 Task: Find a house in Uzice, Serbia, for 1 guest from 7th to 14th July, with a price range of ₹6000 to ₹14000, 1 bedroom, 1 bed, 1 bathroom, Wifi, and English-speaking host.
Action: Mouse moved to (510, 104)
Screenshot: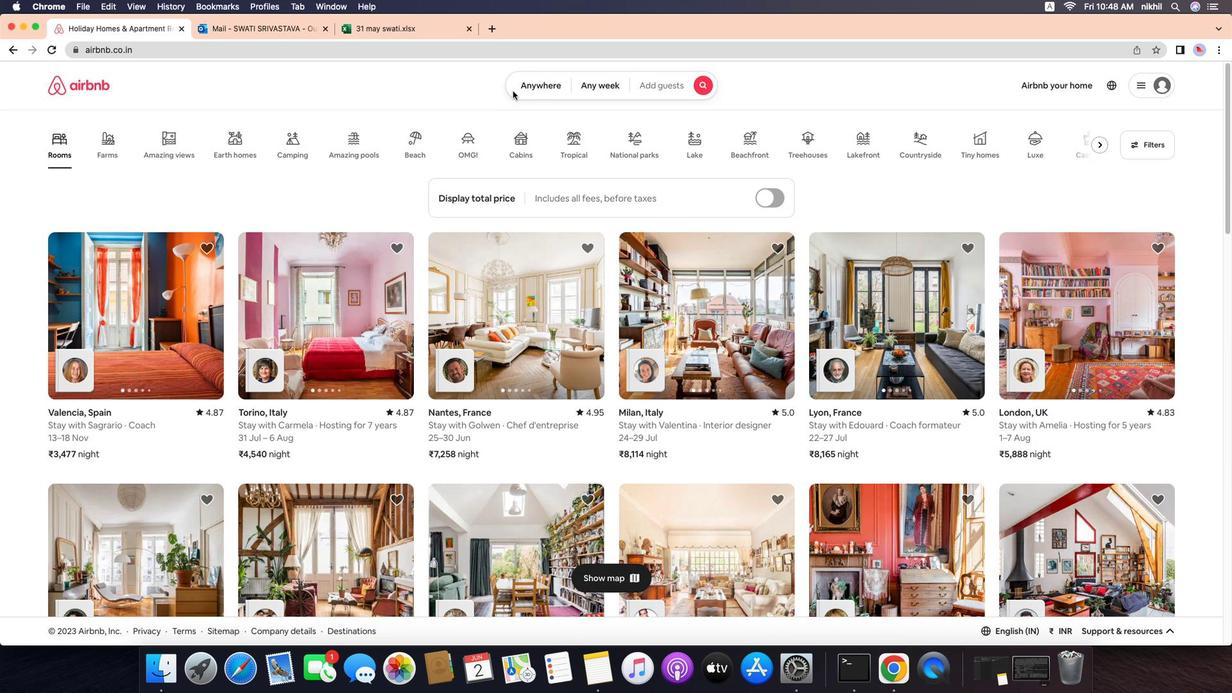 
Action: Mouse pressed left at (510, 104)
Screenshot: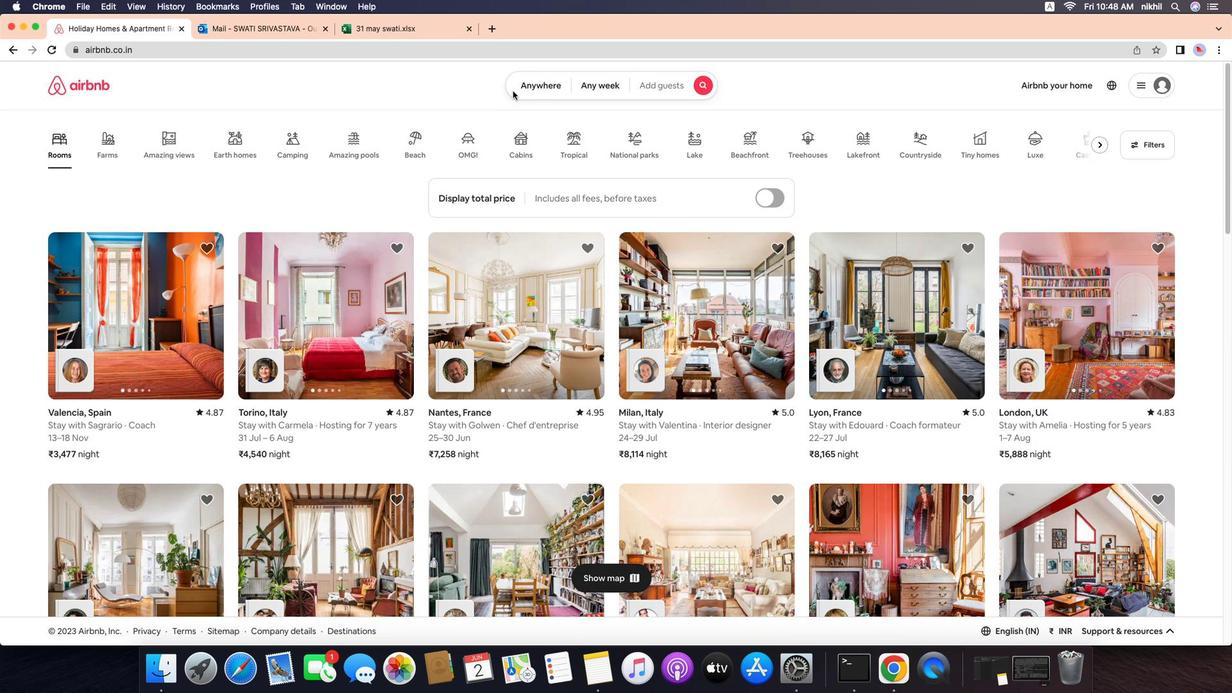 
Action: Mouse moved to (526, 102)
Screenshot: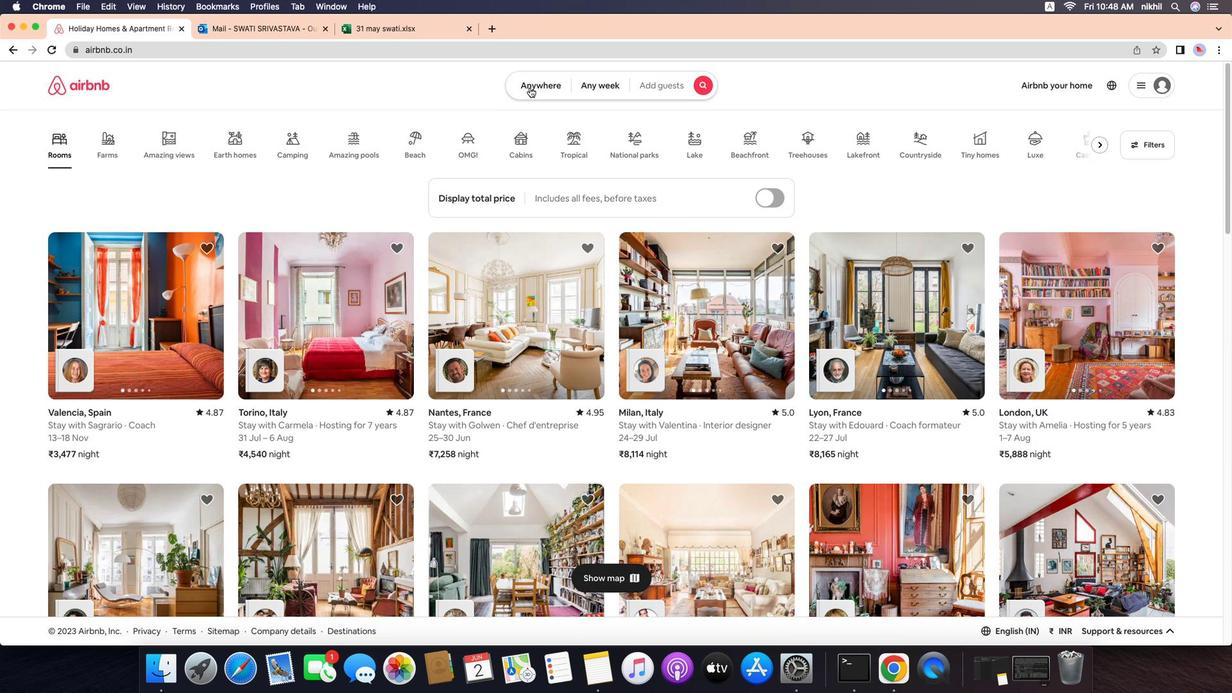 
Action: Mouse pressed left at (526, 102)
Screenshot: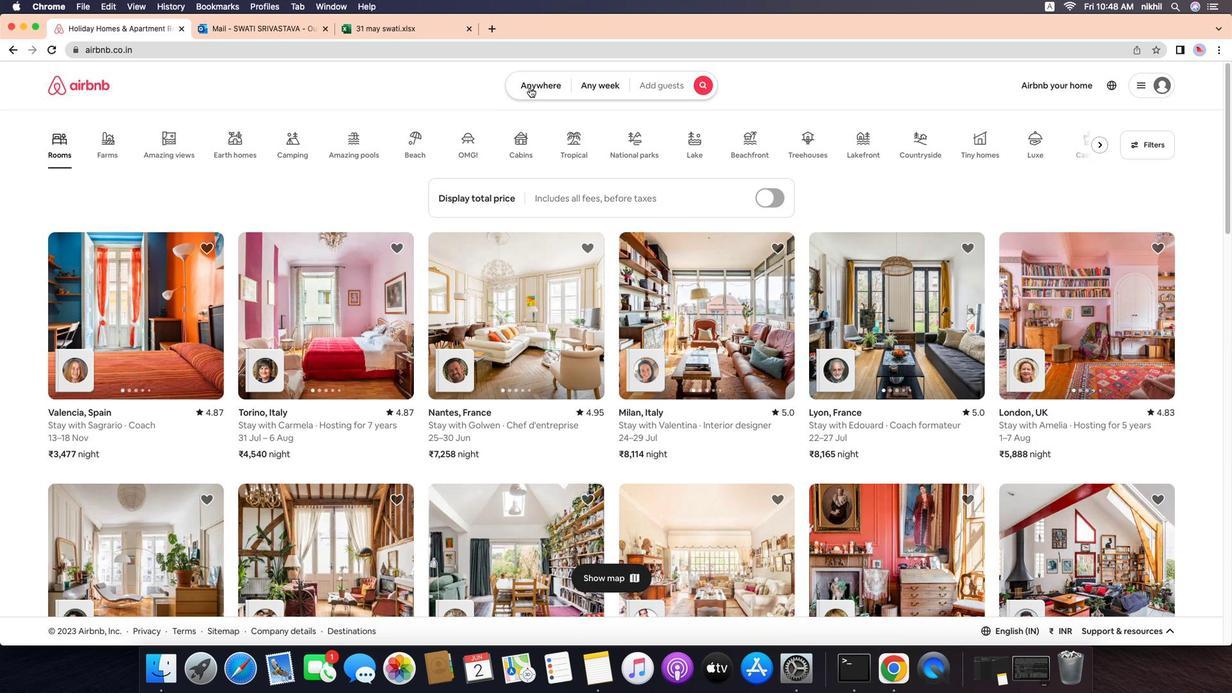 
Action: Mouse moved to (466, 129)
Screenshot: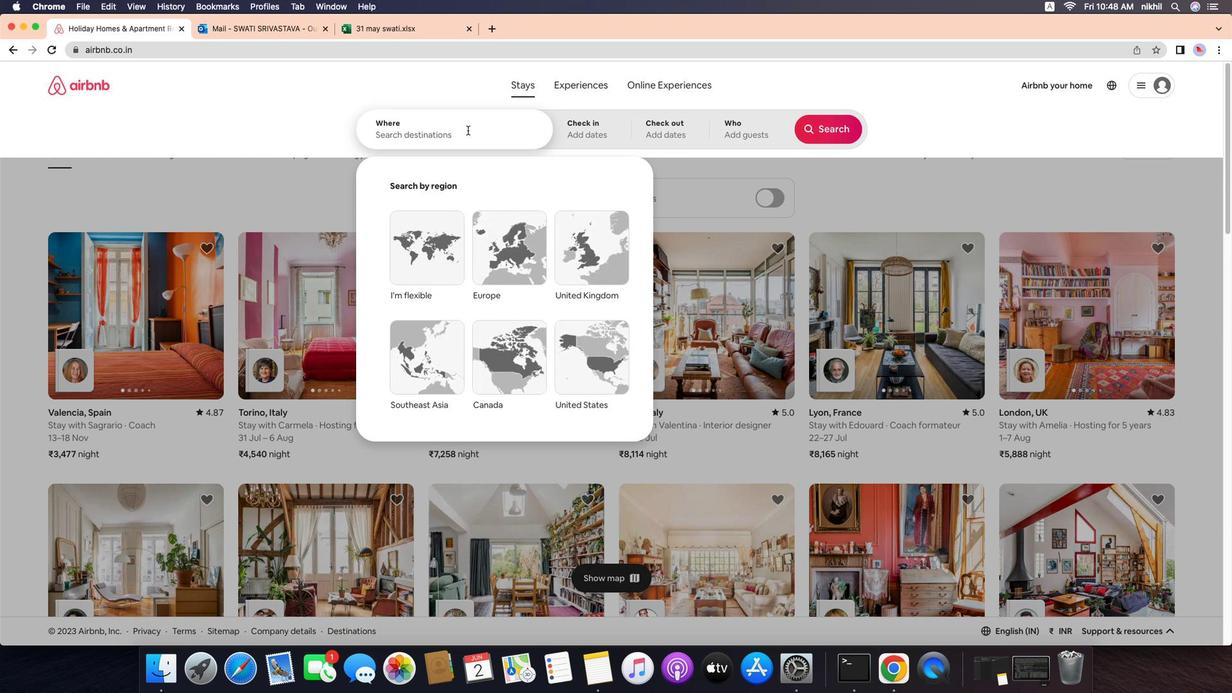 
Action: Mouse pressed left at (466, 129)
Screenshot: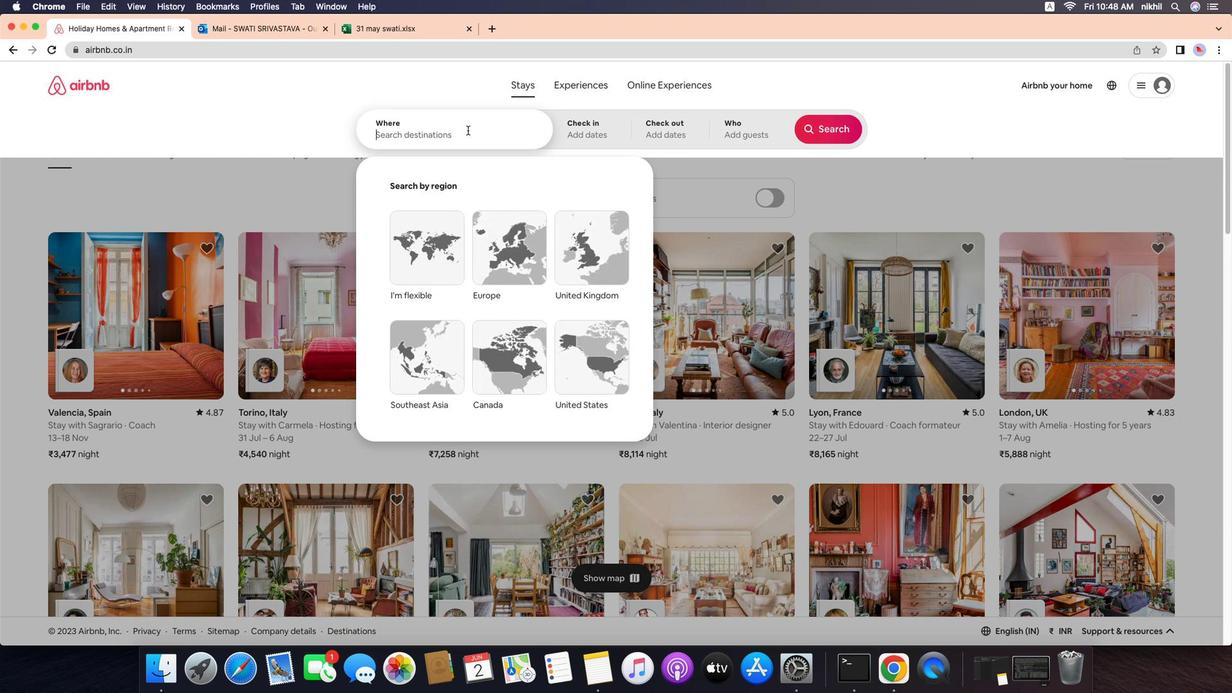 
Action: Key pressed Key.caps_lock'U'Key.caps_lock'z''i''c''e'
Screenshot: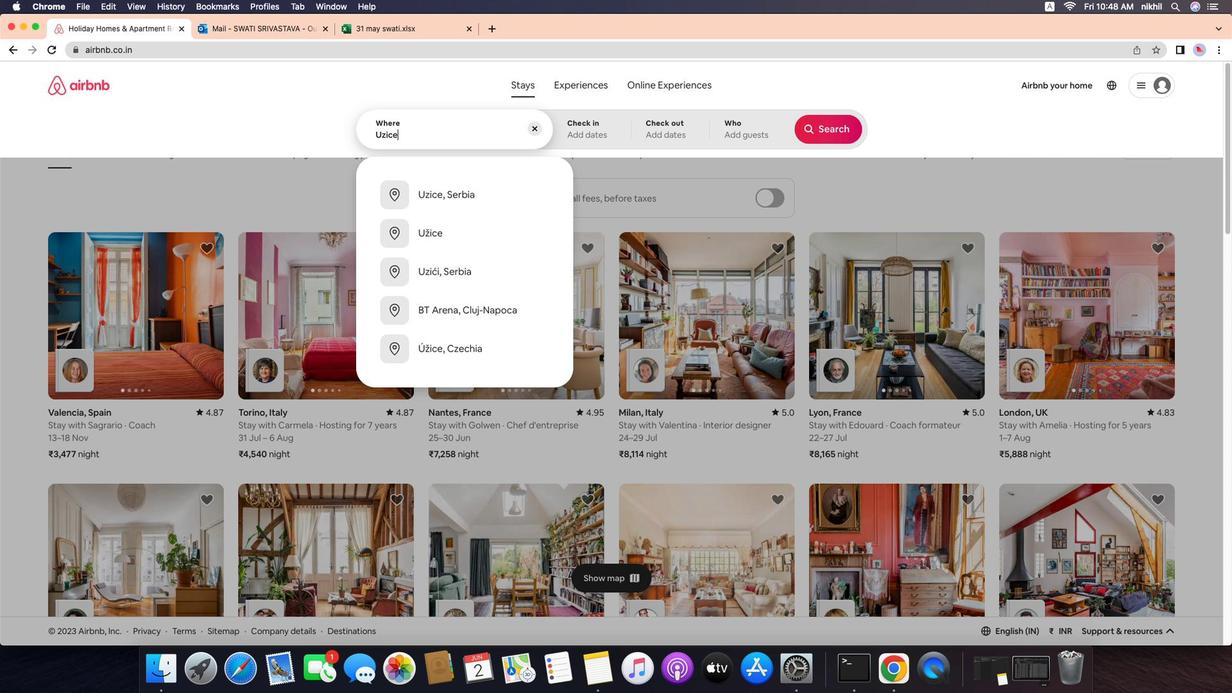 
Action: Mouse moved to (465, 168)
Screenshot: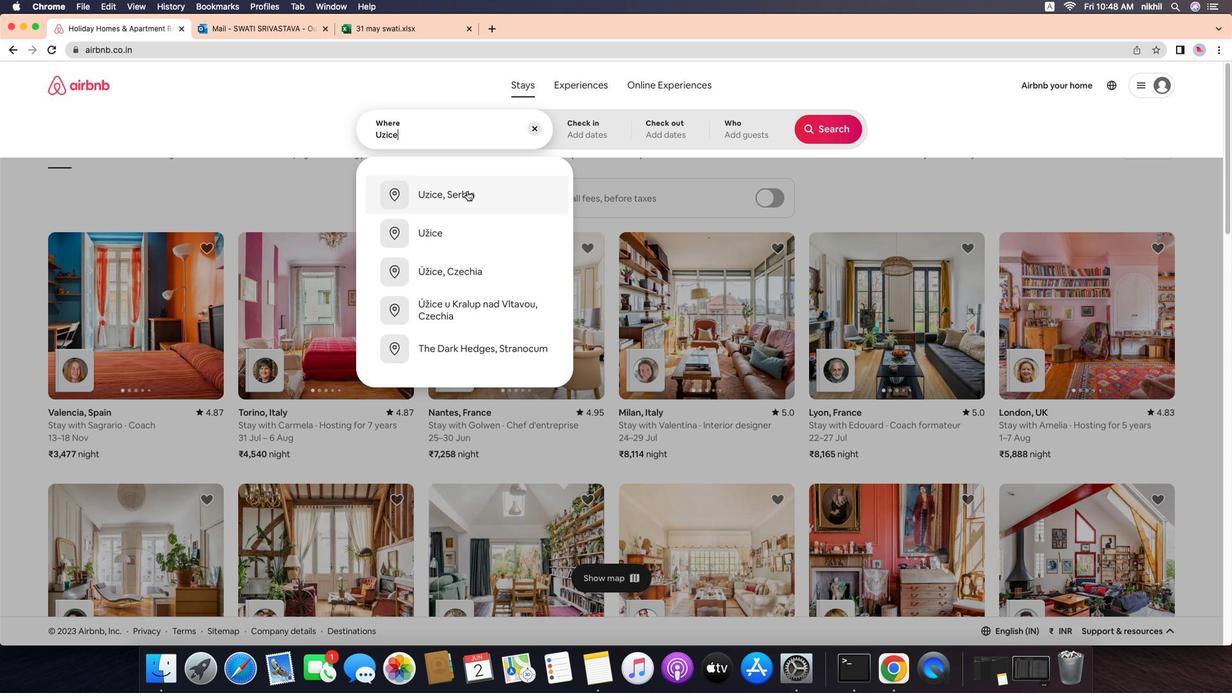 
Action: Mouse pressed left at (465, 168)
Screenshot: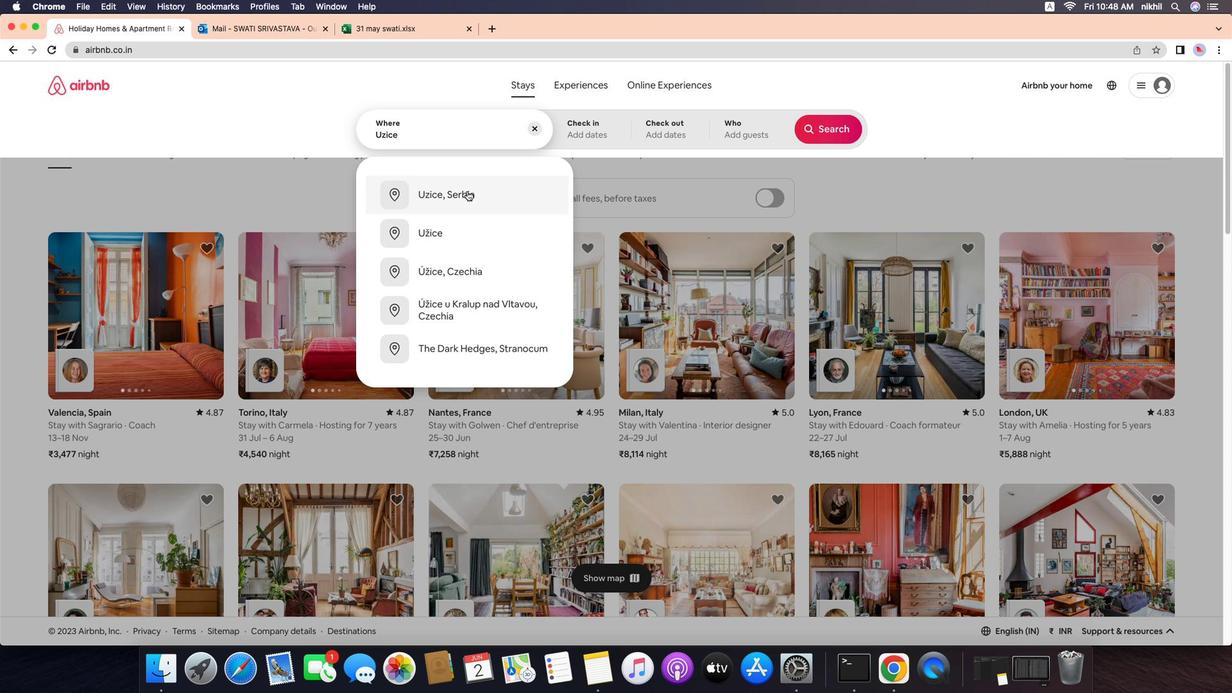 
Action: Mouse moved to (787, 239)
Screenshot: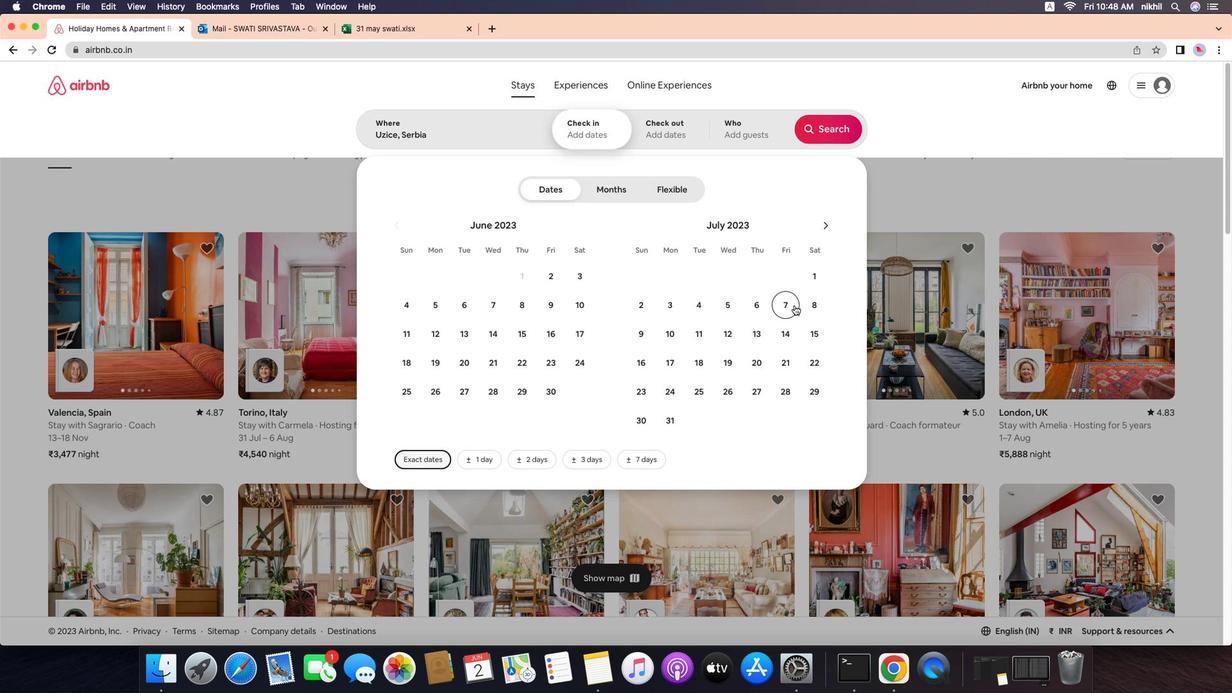 
Action: Mouse pressed left at (787, 239)
Screenshot: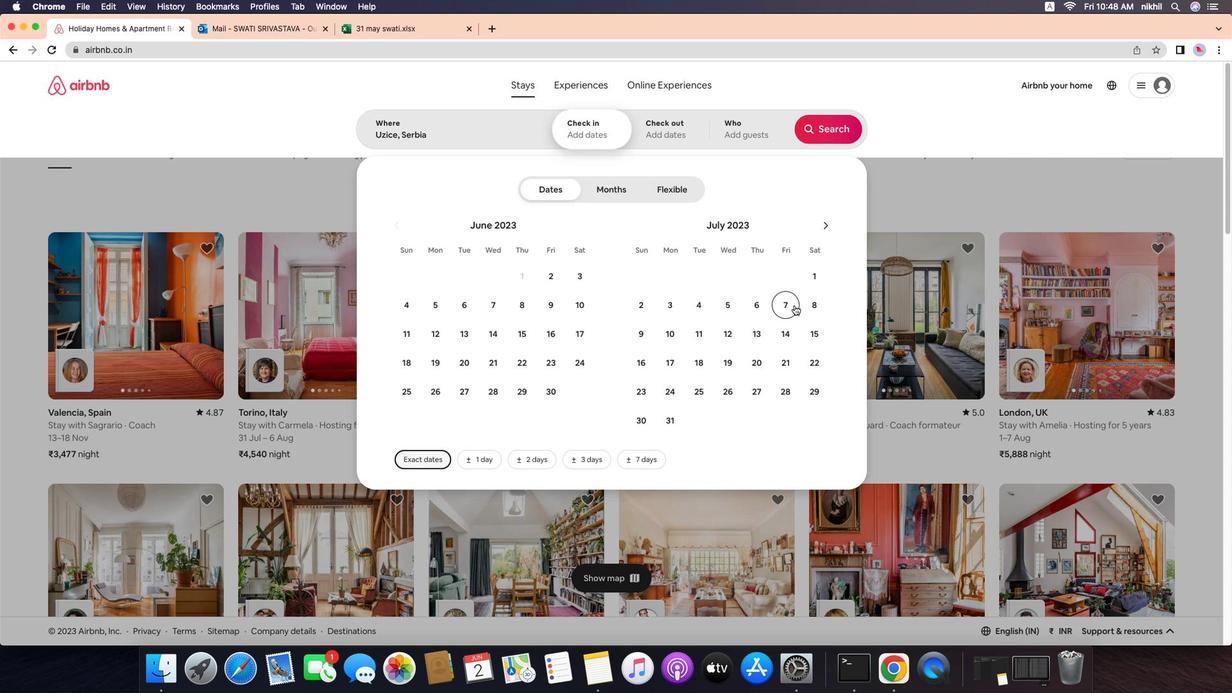 
Action: Mouse moved to (781, 258)
Screenshot: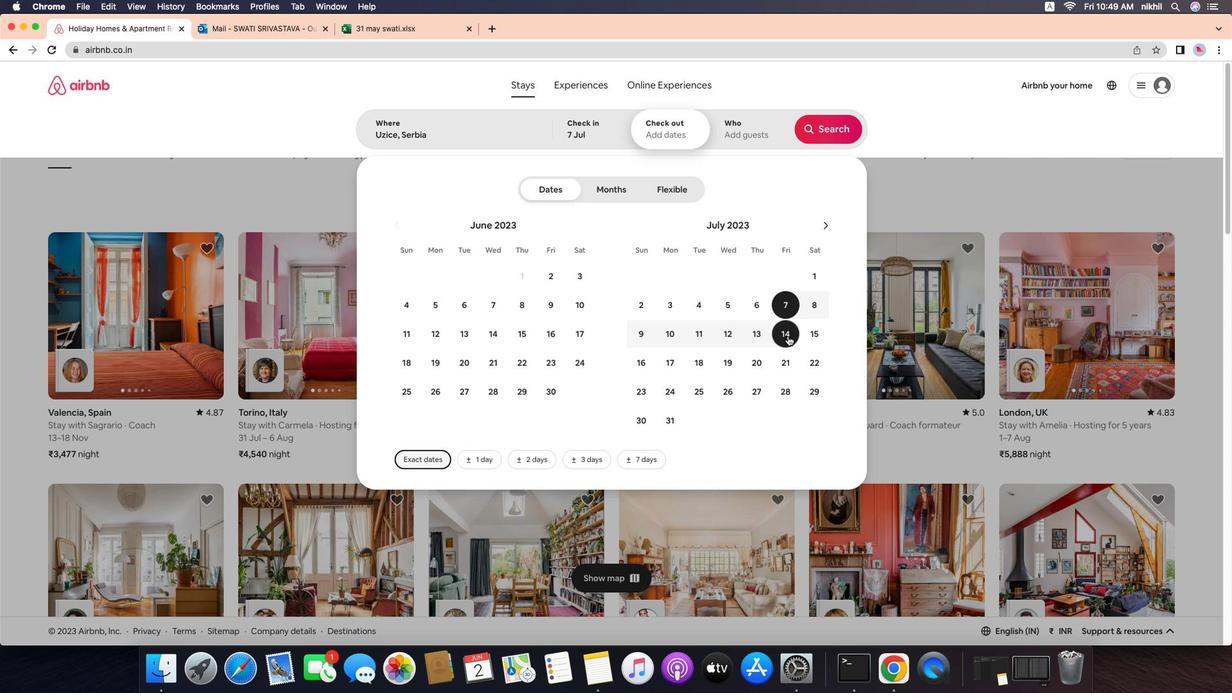 
Action: Mouse pressed left at (781, 258)
Screenshot: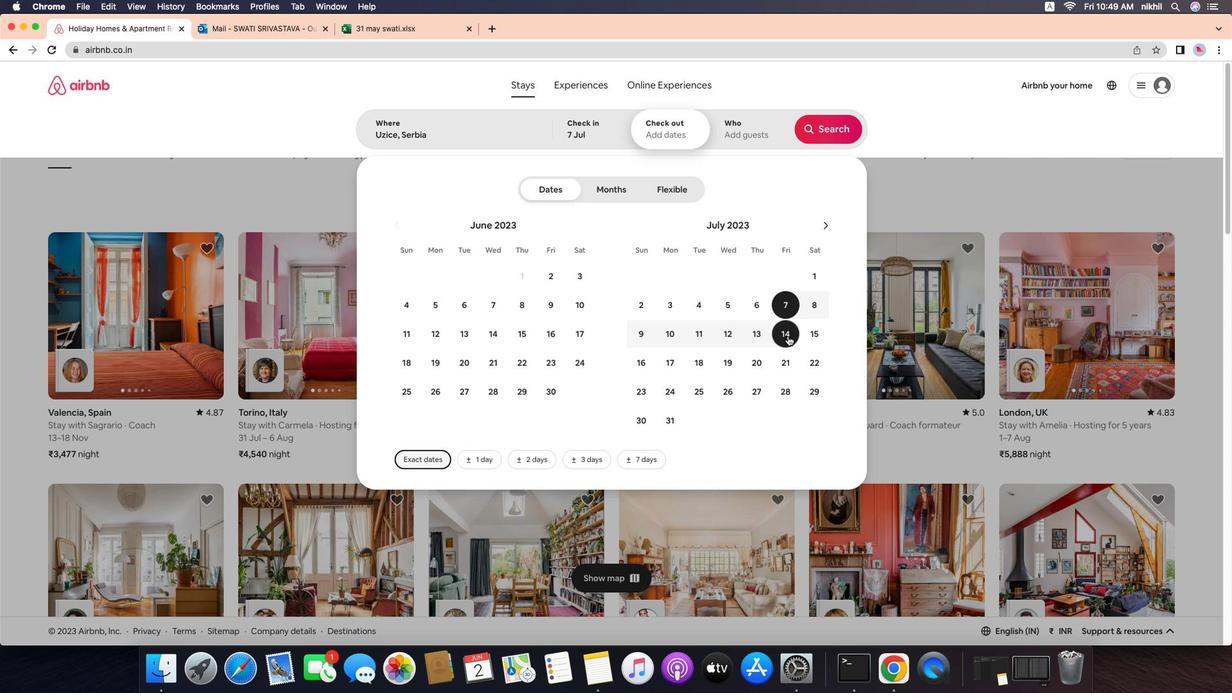
Action: Mouse moved to (741, 129)
Screenshot: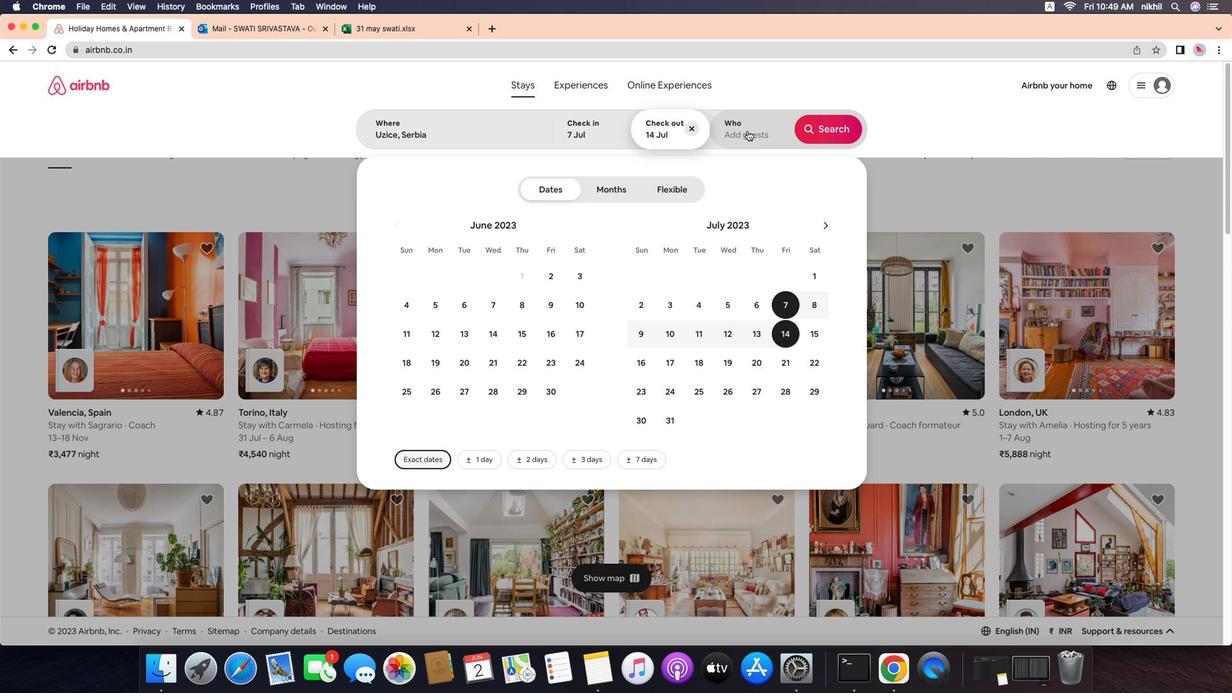 
Action: Mouse pressed left at (741, 129)
Screenshot: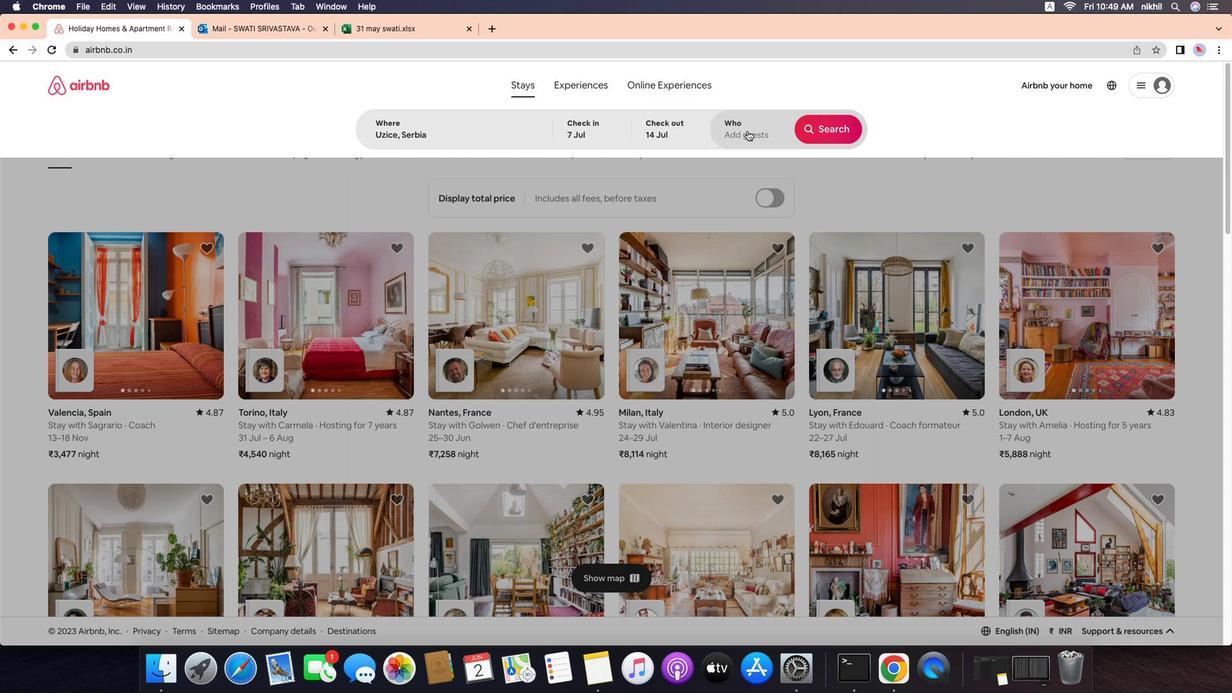 
Action: Mouse moved to (823, 171)
Screenshot: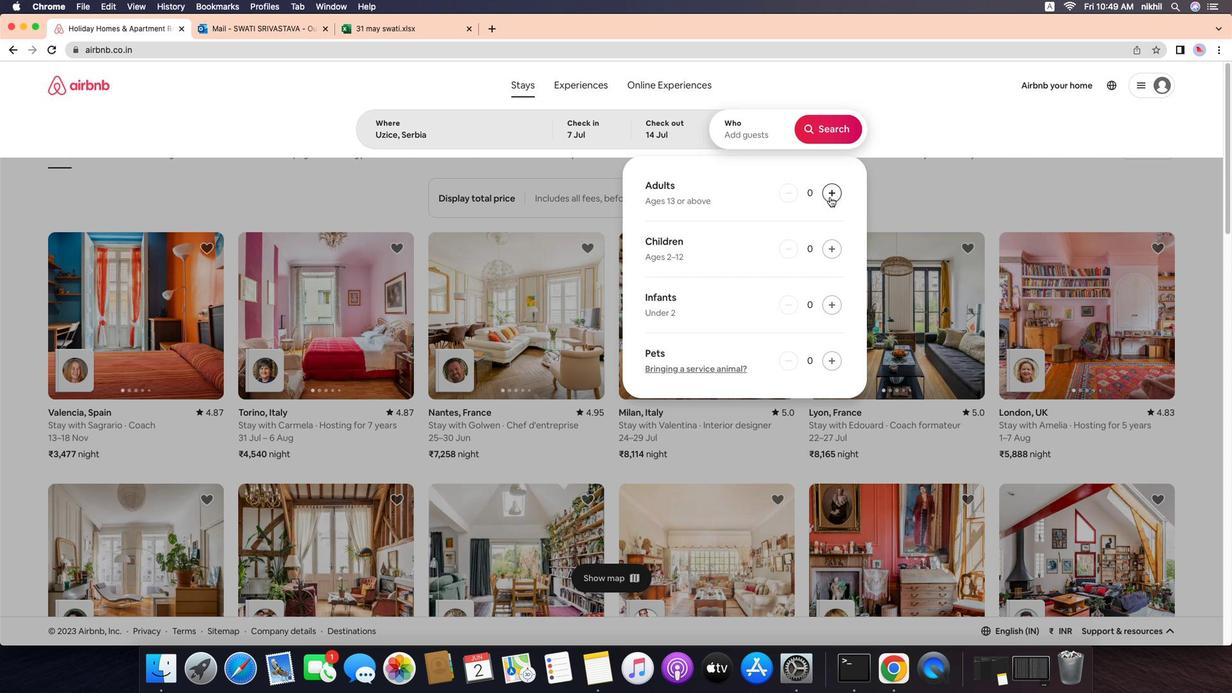 
Action: Mouse pressed left at (823, 171)
Screenshot: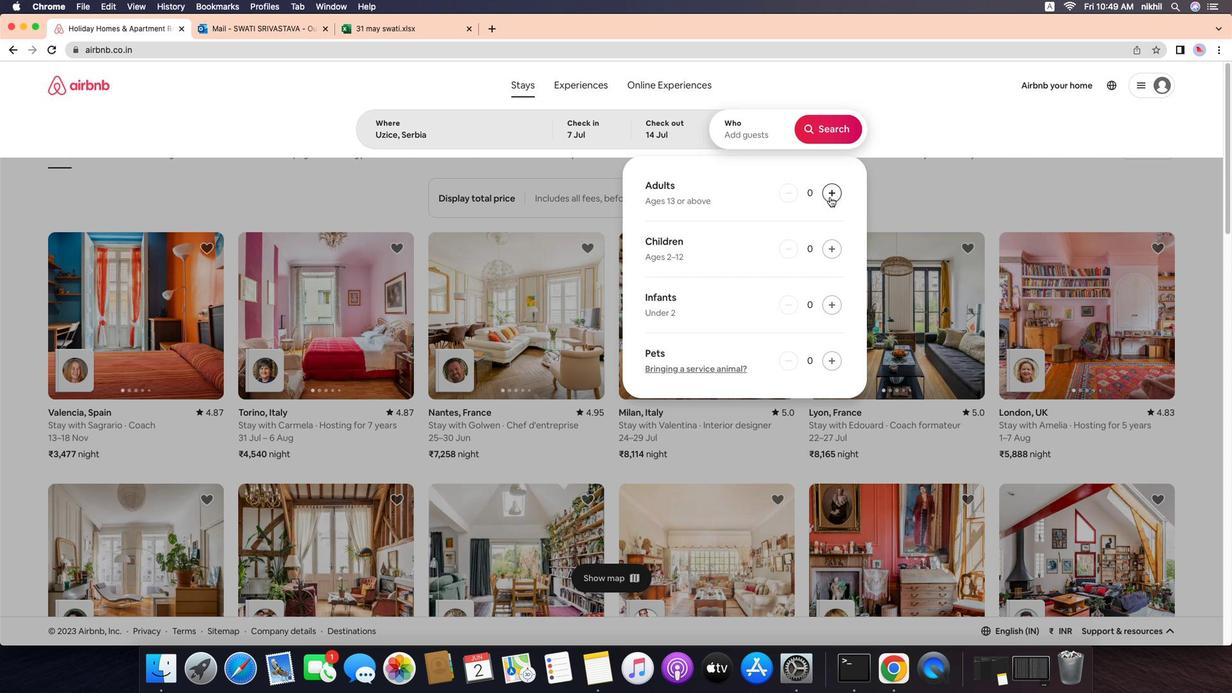 
Action: Mouse moved to (813, 126)
Screenshot: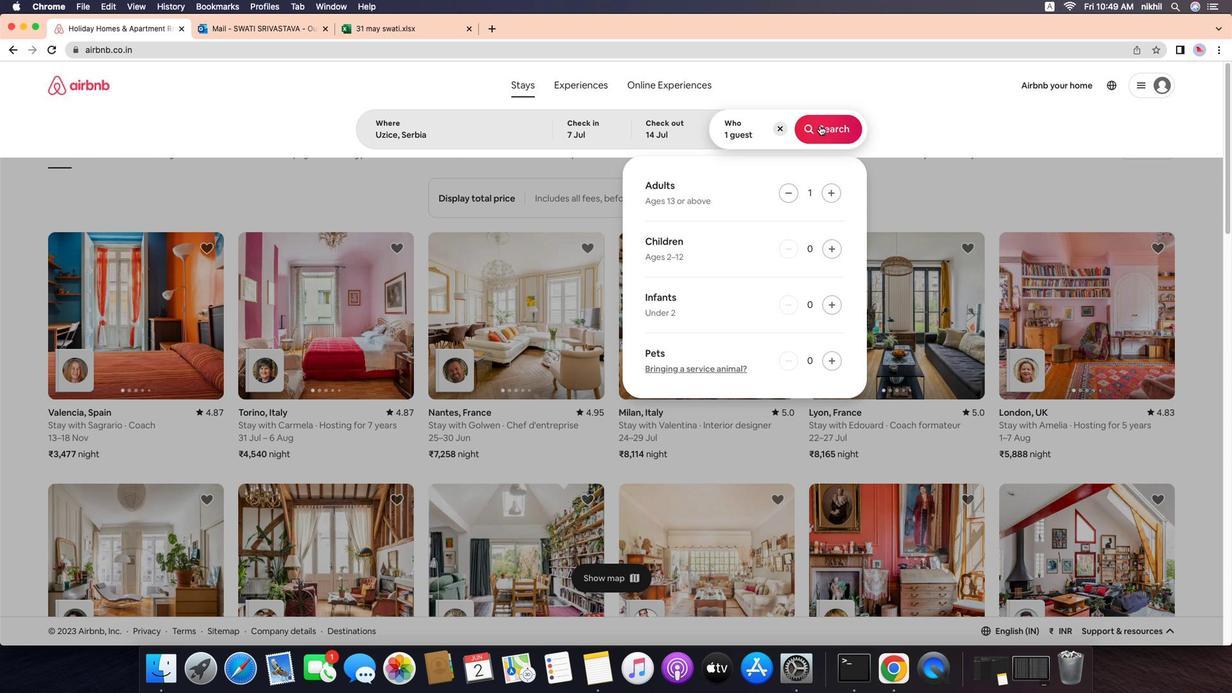 
Action: Mouse pressed left at (813, 126)
Screenshot: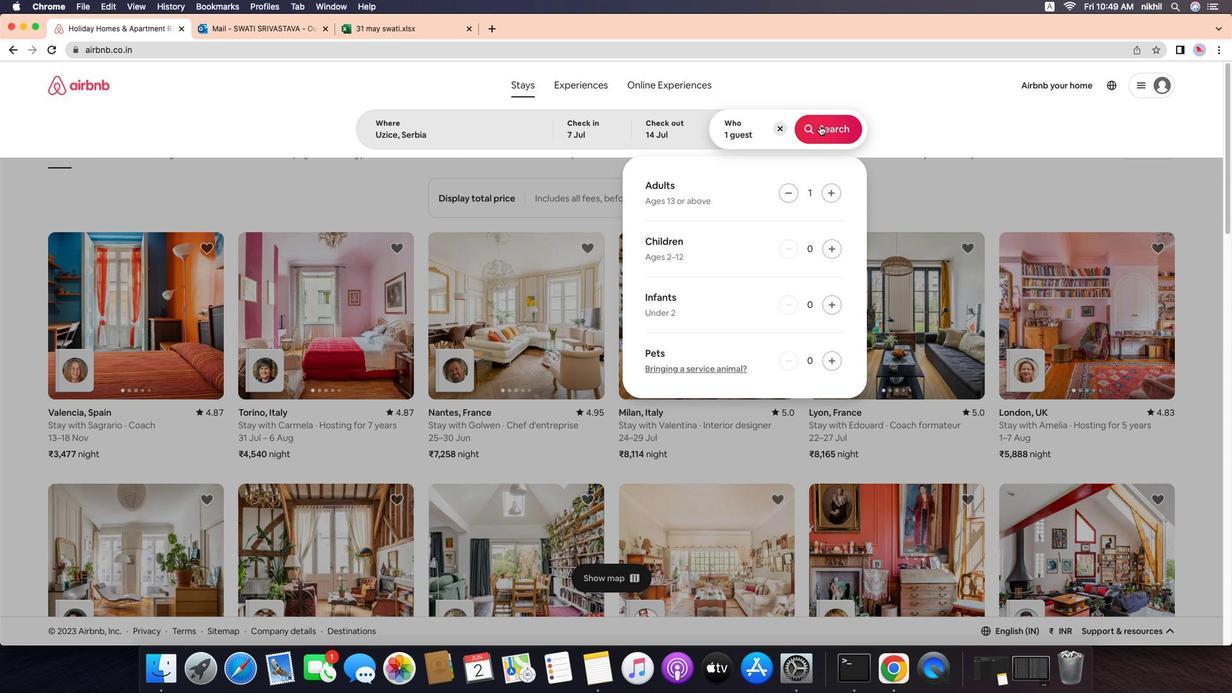 
Action: Mouse moved to (1176, 129)
Screenshot: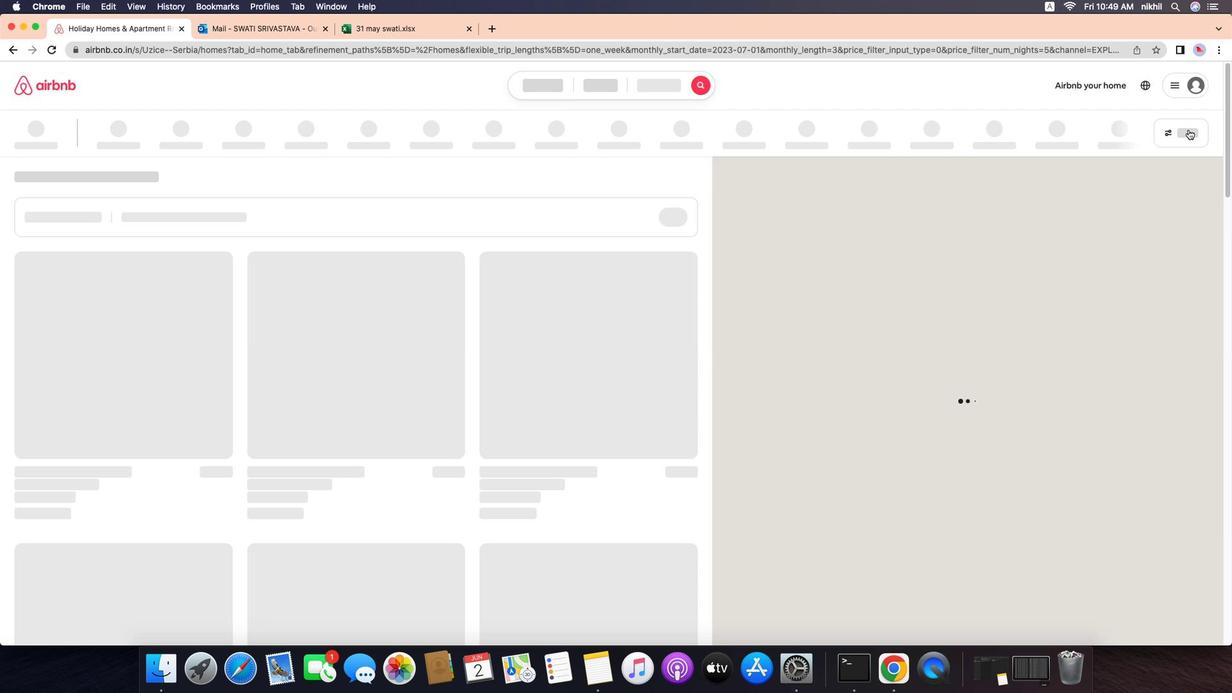 
Action: Mouse pressed left at (1176, 129)
Screenshot: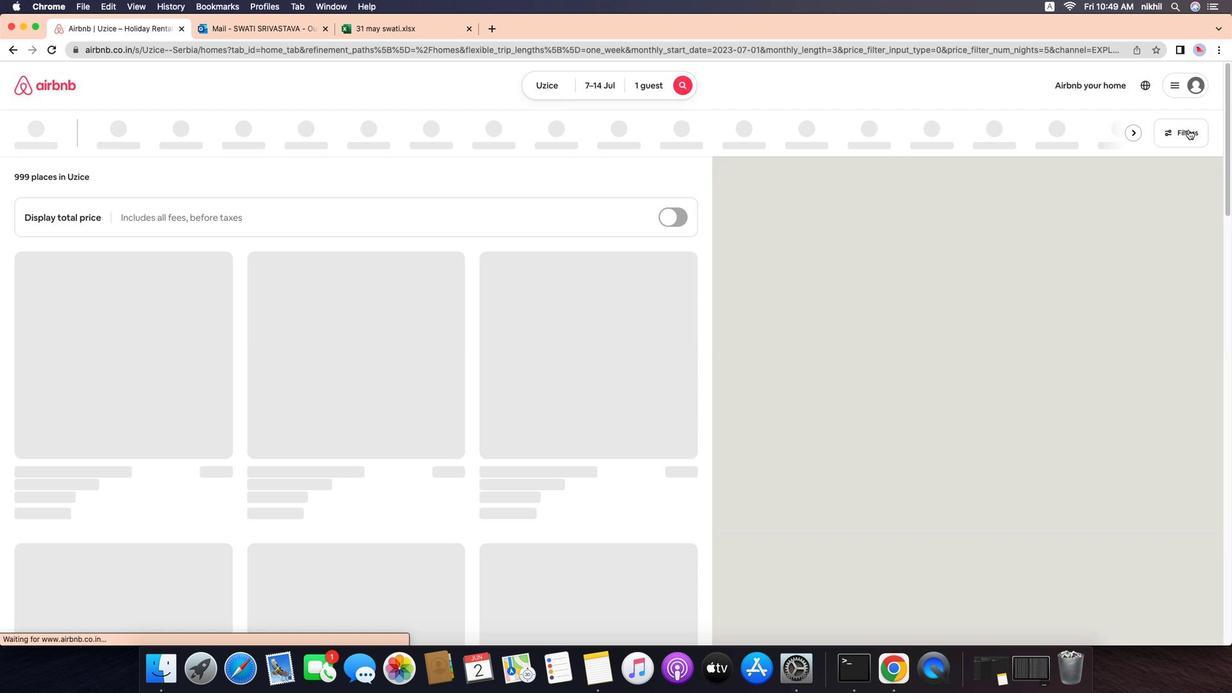 
Action: Mouse moved to (489, 320)
Screenshot: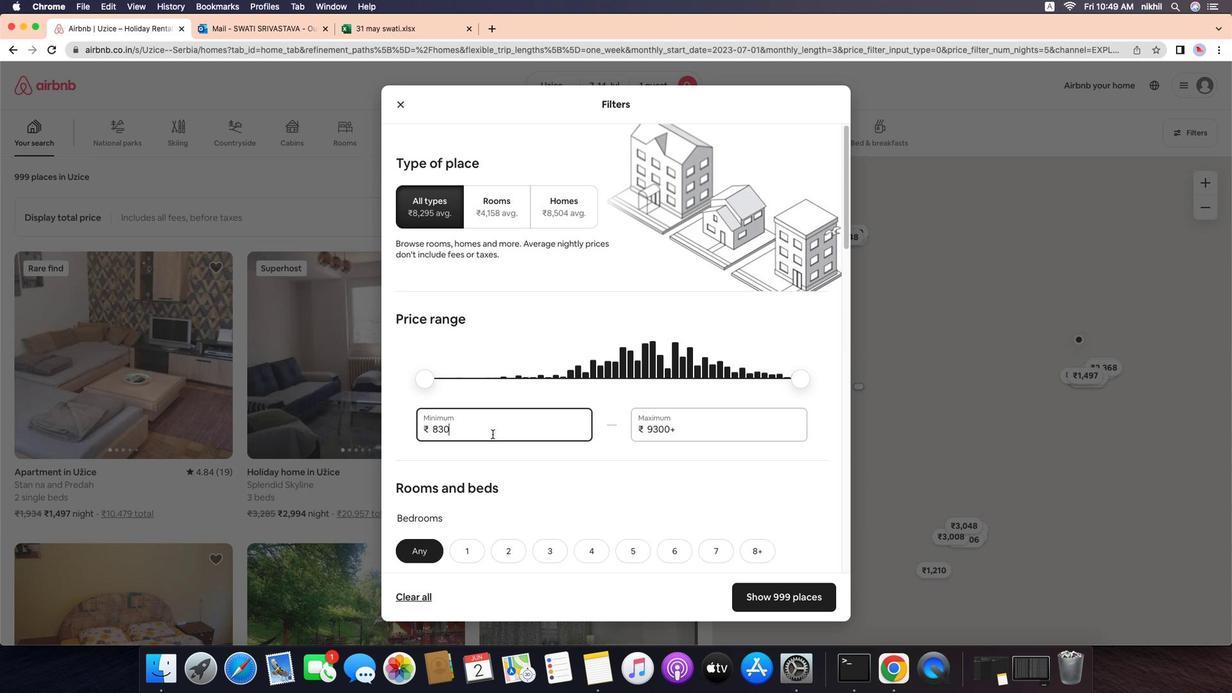 
Action: Mouse pressed left at (489, 320)
Screenshot: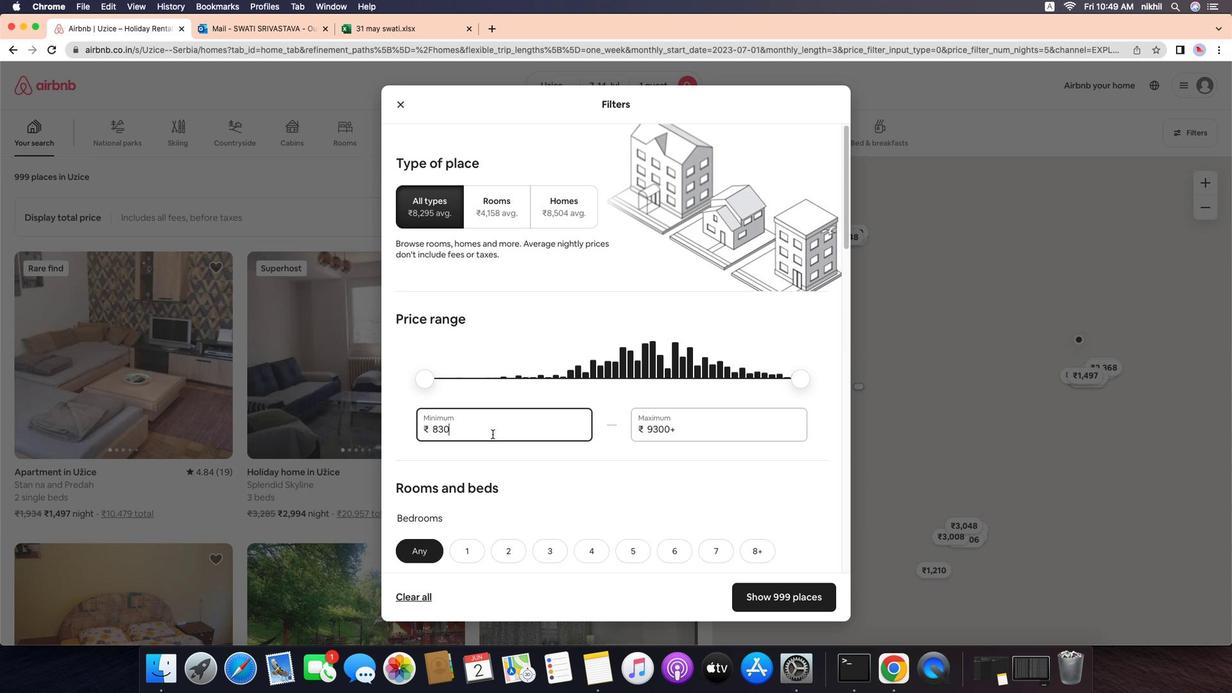 
Action: Mouse moved to (485, 320)
Screenshot: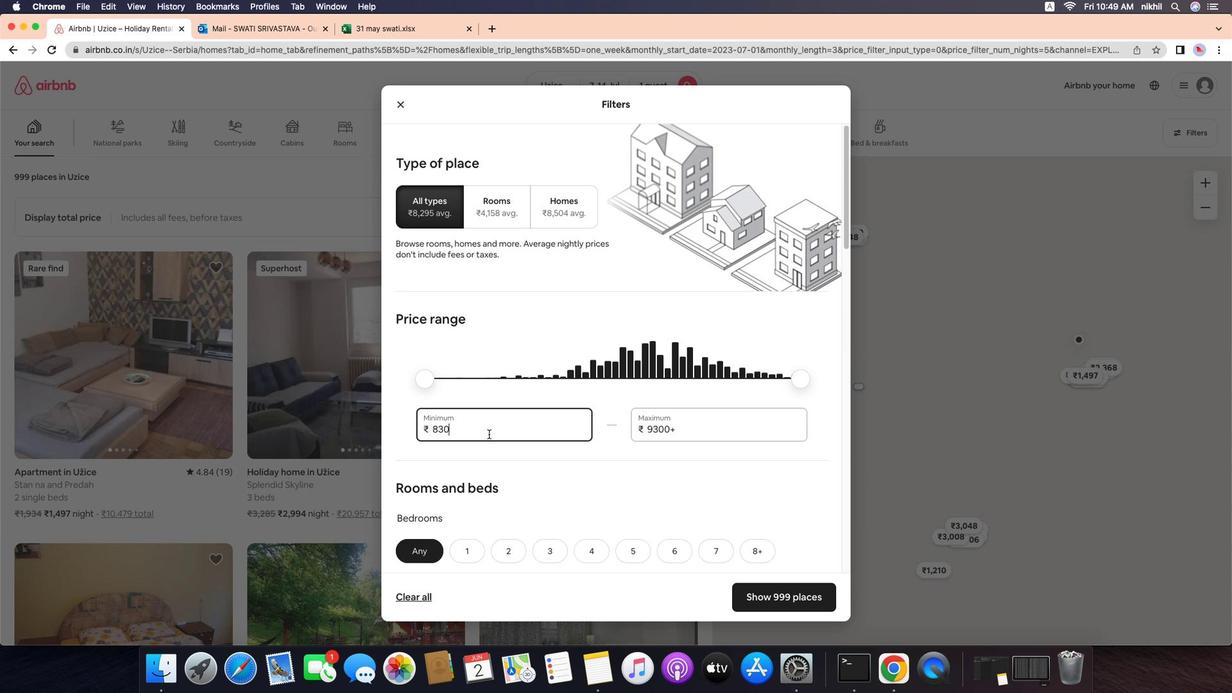 
Action: Key pressed Key.backspaceKey.backspaceKey.backspaceKey.backspace'6''0''0''0'
Screenshot: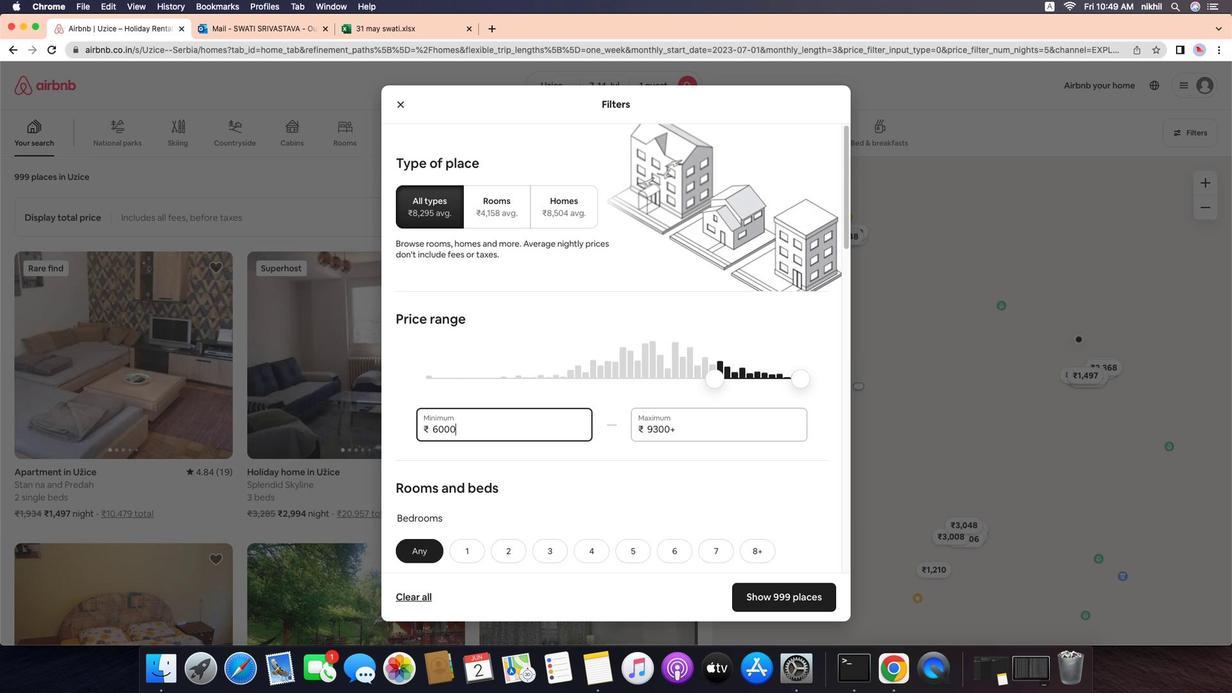 
Action: Mouse moved to (676, 319)
Screenshot: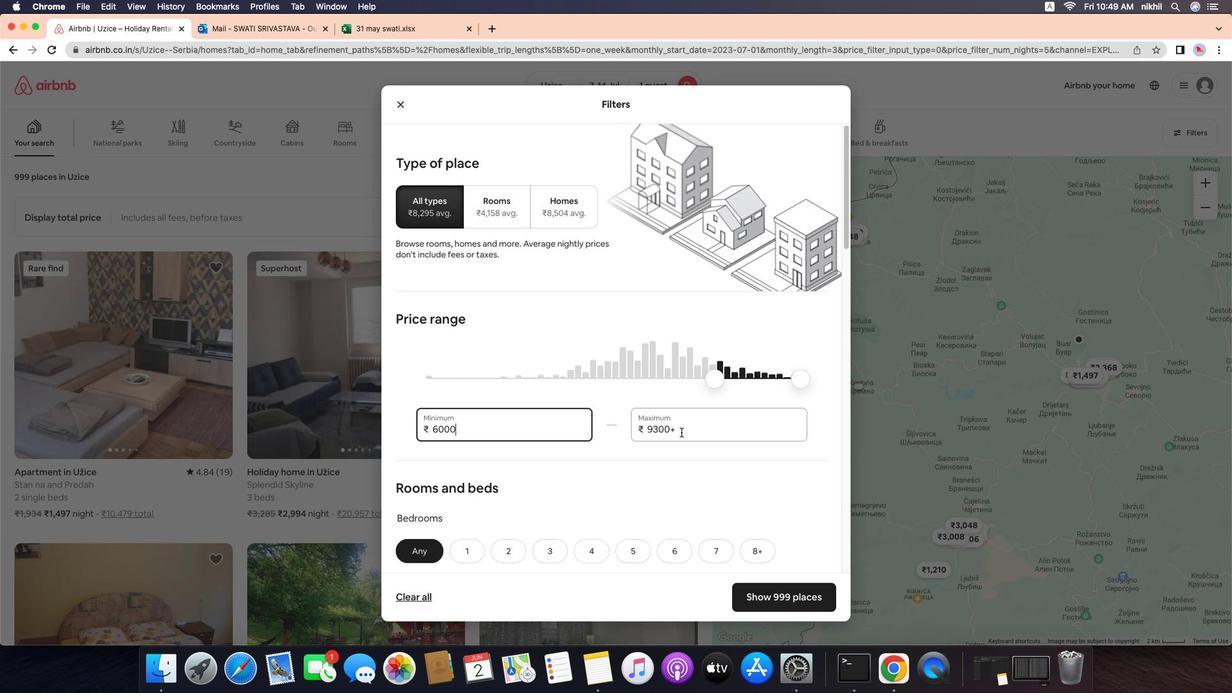 
Action: Mouse pressed left at (676, 319)
Screenshot: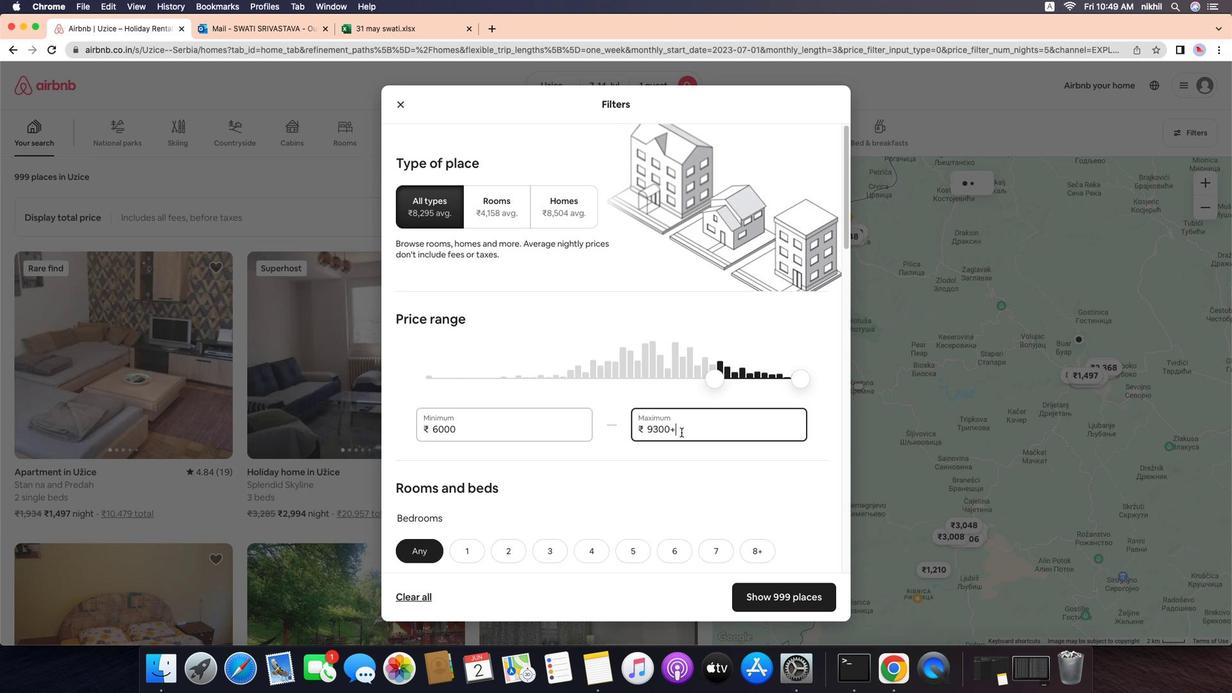 
Action: Key pressed Key.backspaceKey.backspaceKey.backspaceKey.backspaceKey.backspaceKey.backspaceKey.backspace'1''4''0''0''0'
Screenshot: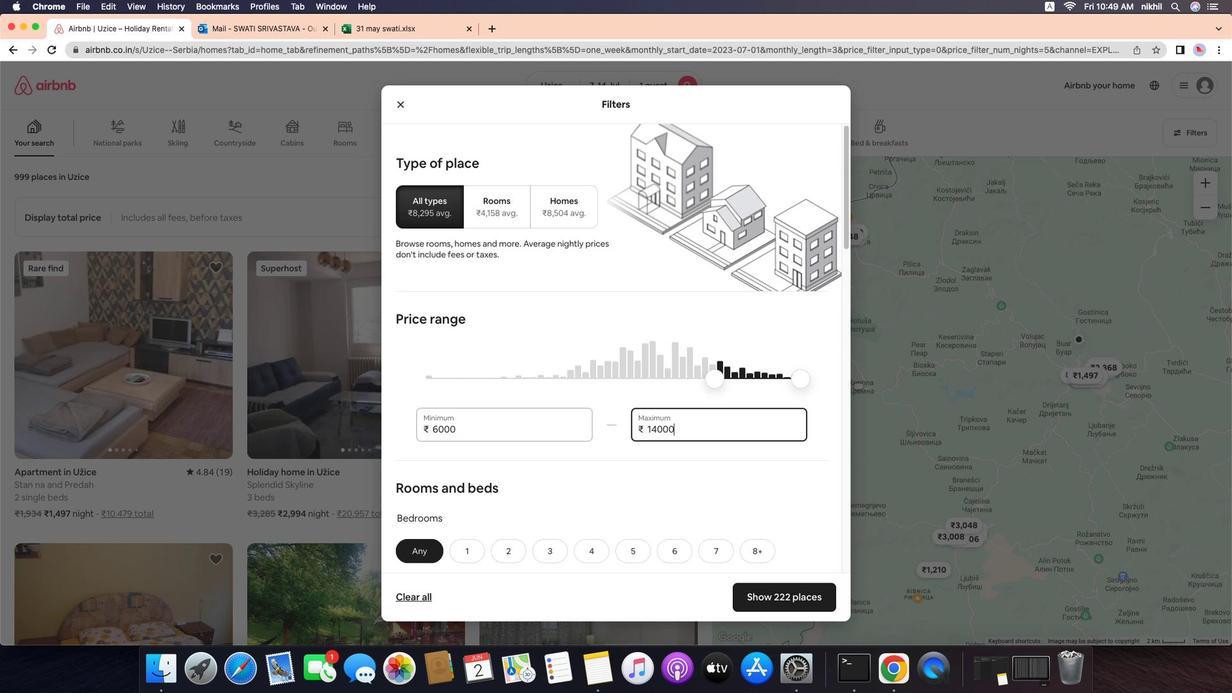 
Action: Mouse moved to (612, 319)
Screenshot: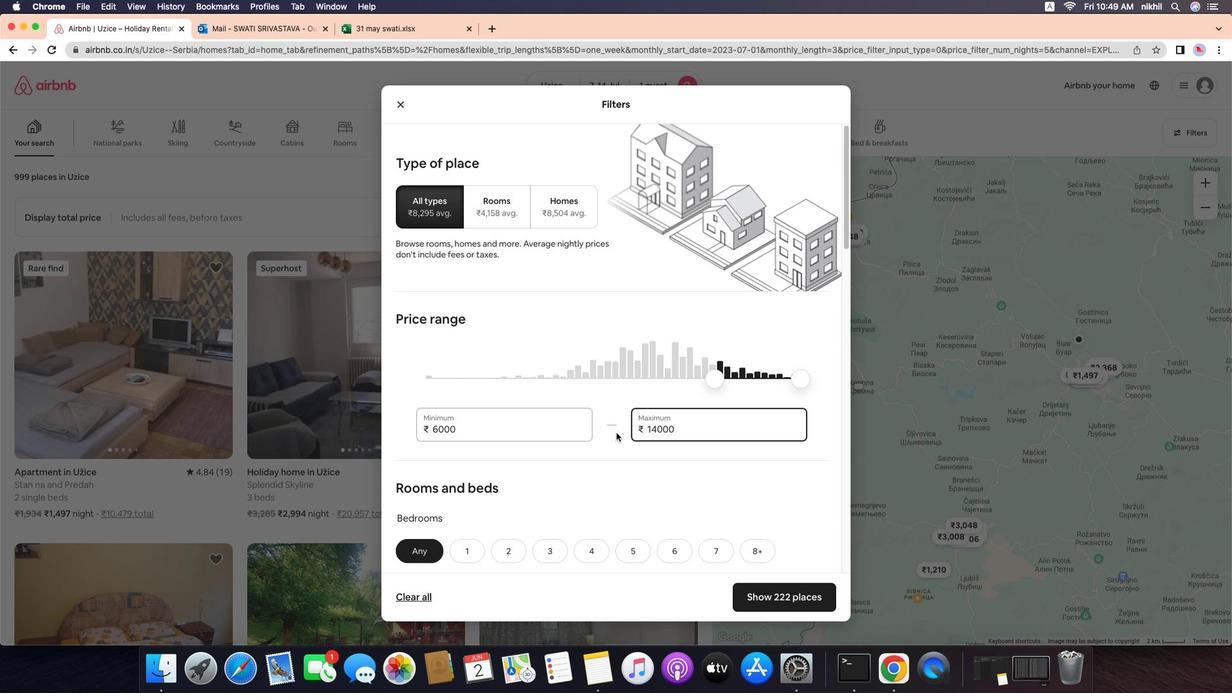 
Action: Mouse scrolled (612, 319) with delta (4, 47)
Screenshot: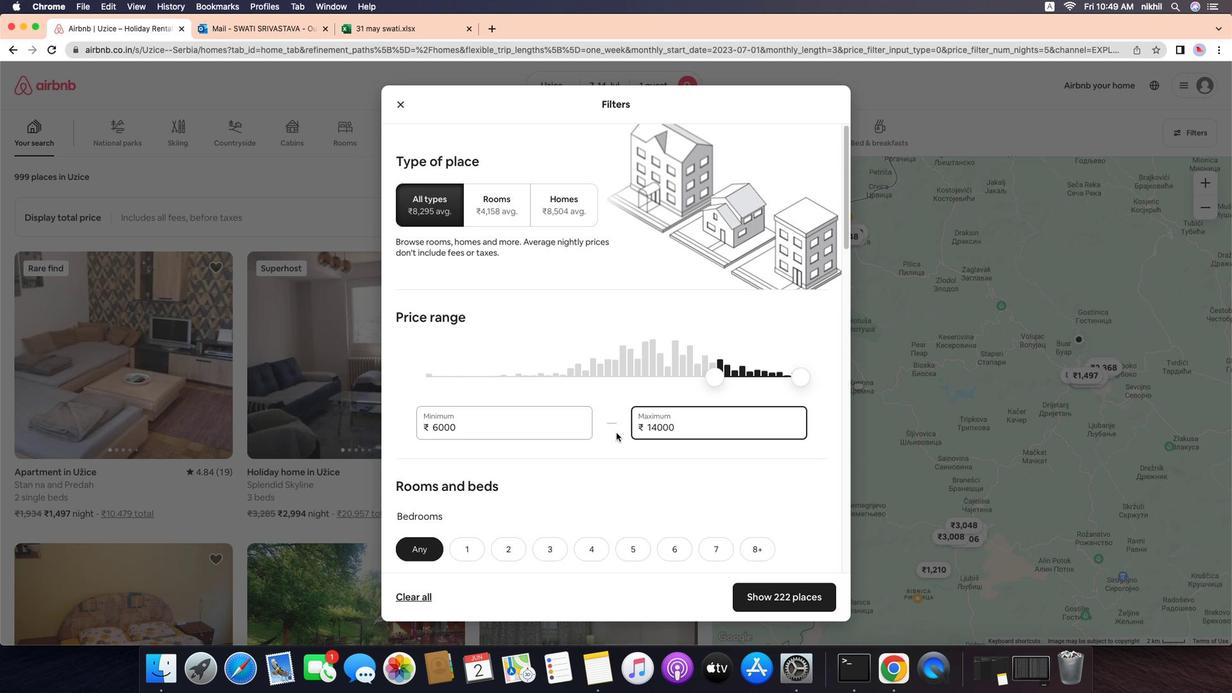 
Action: Mouse scrolled (612, 319) with delta (4, 47)
Screenshot: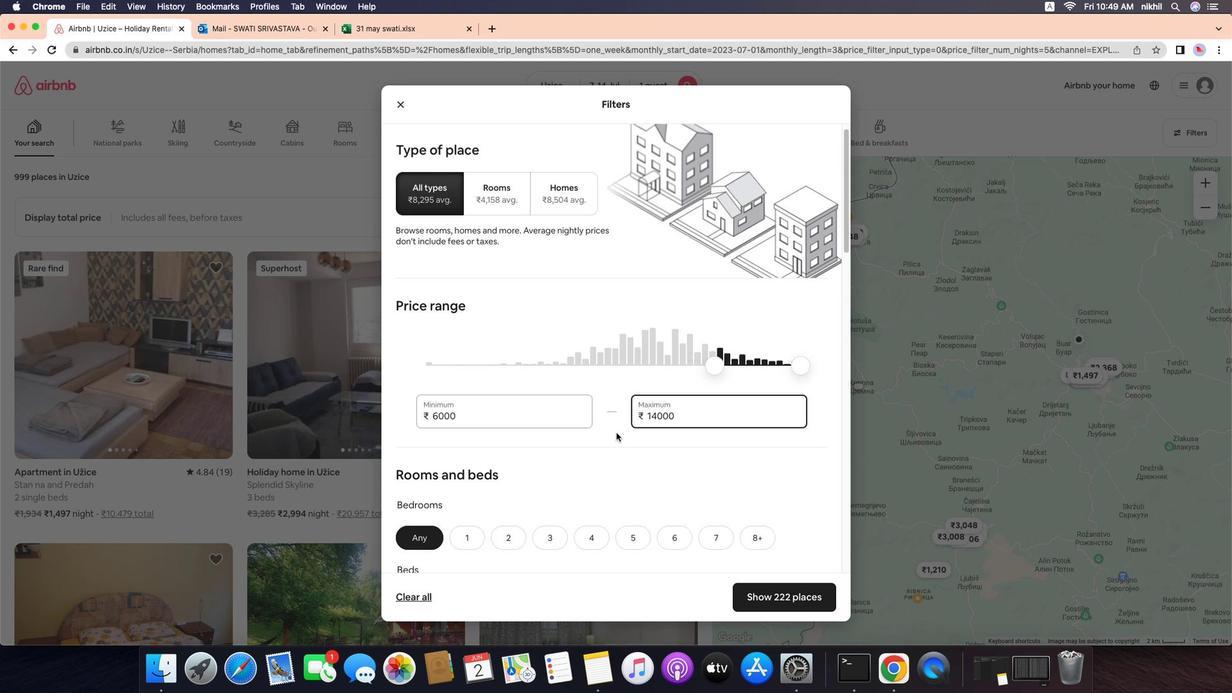 
Action: Mouse scrolled (612, 319) with delta (4, 46)
Screenshot: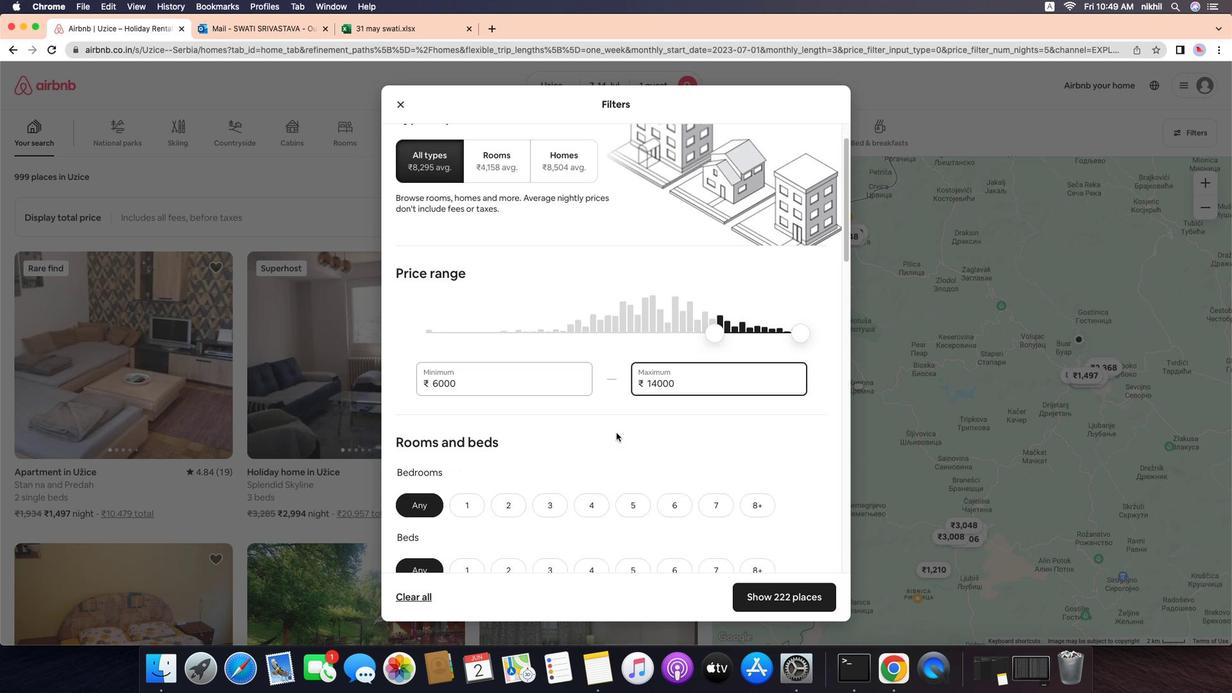 
Action: Mouse scrolled (612, 319) with delta (4, 45)
Screenshot: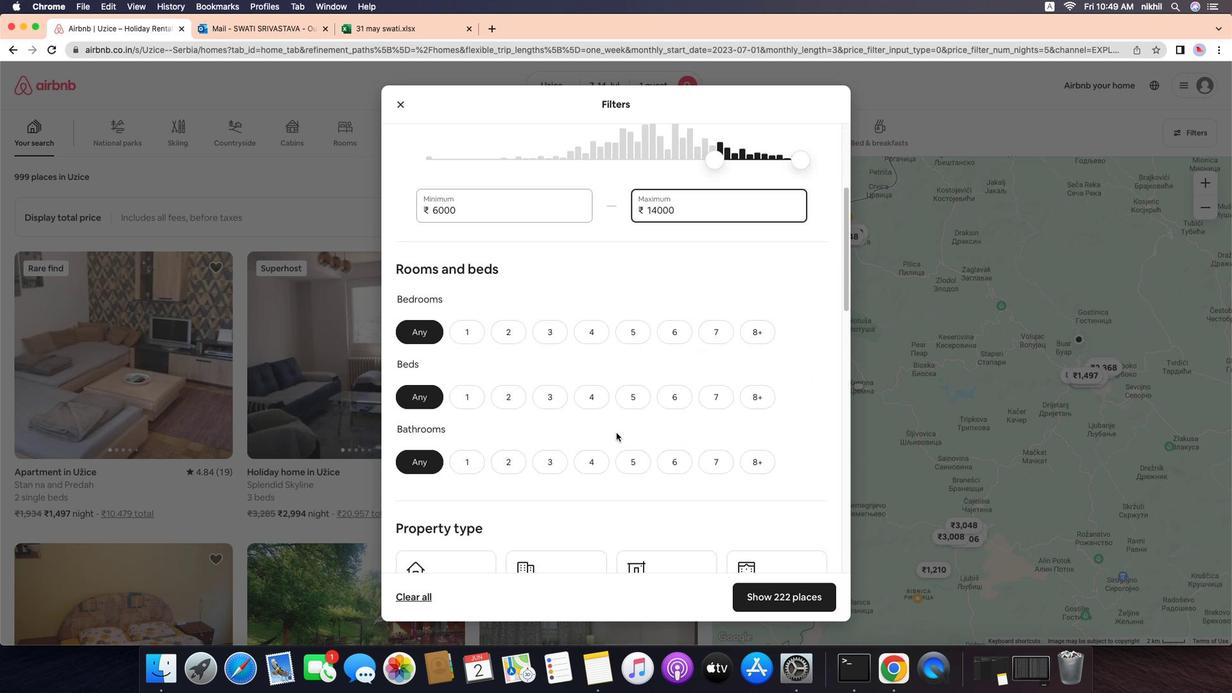 
Action: Mouse moved to (466, 215)
Screenshot: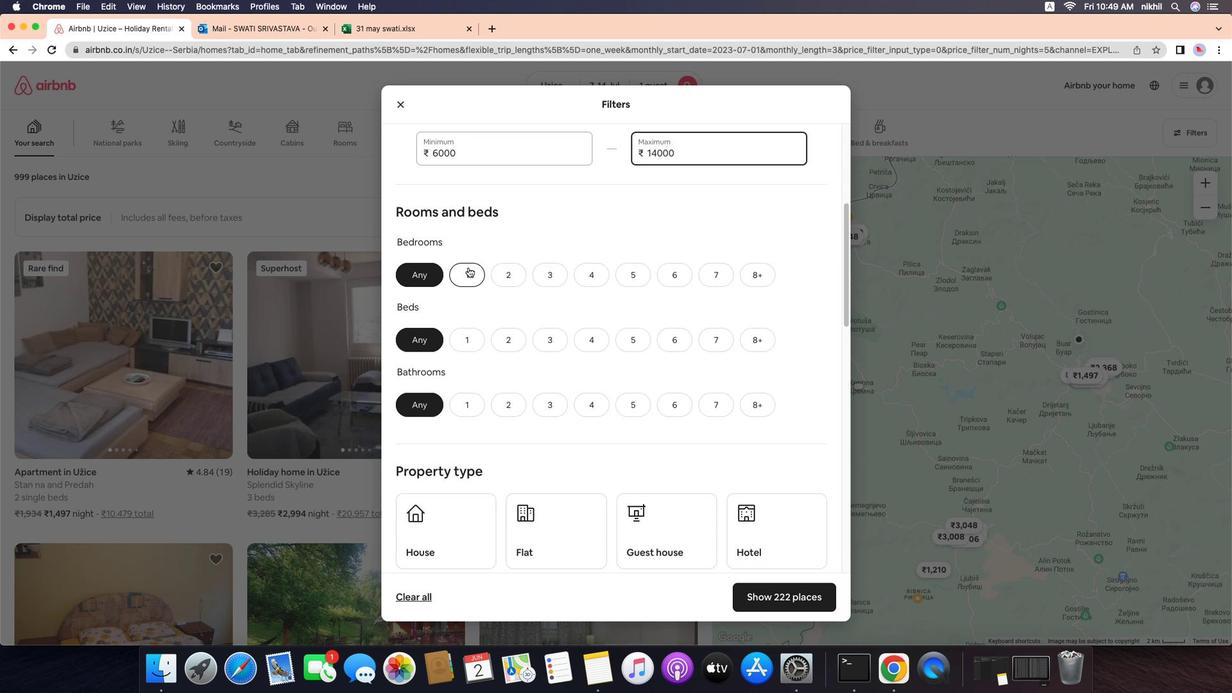 
Action: Mouse pressed left at (466, 215)
Screenshot: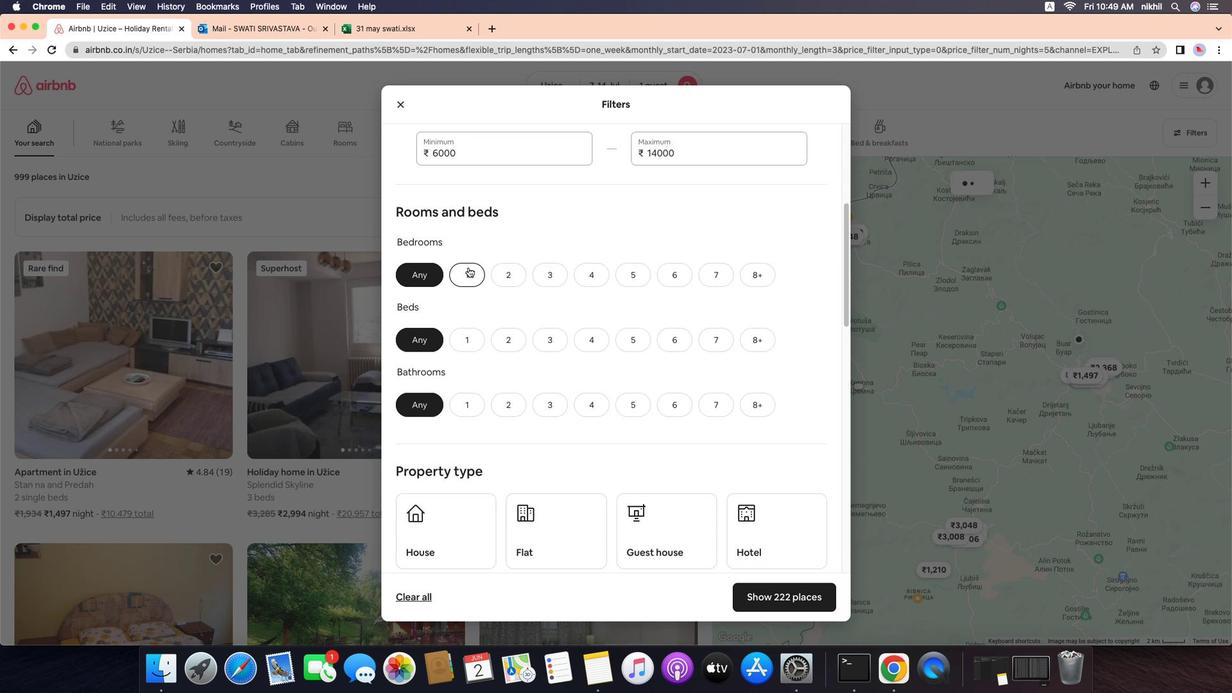 
Action: Mouse moved to (468, 260)
Screenshot: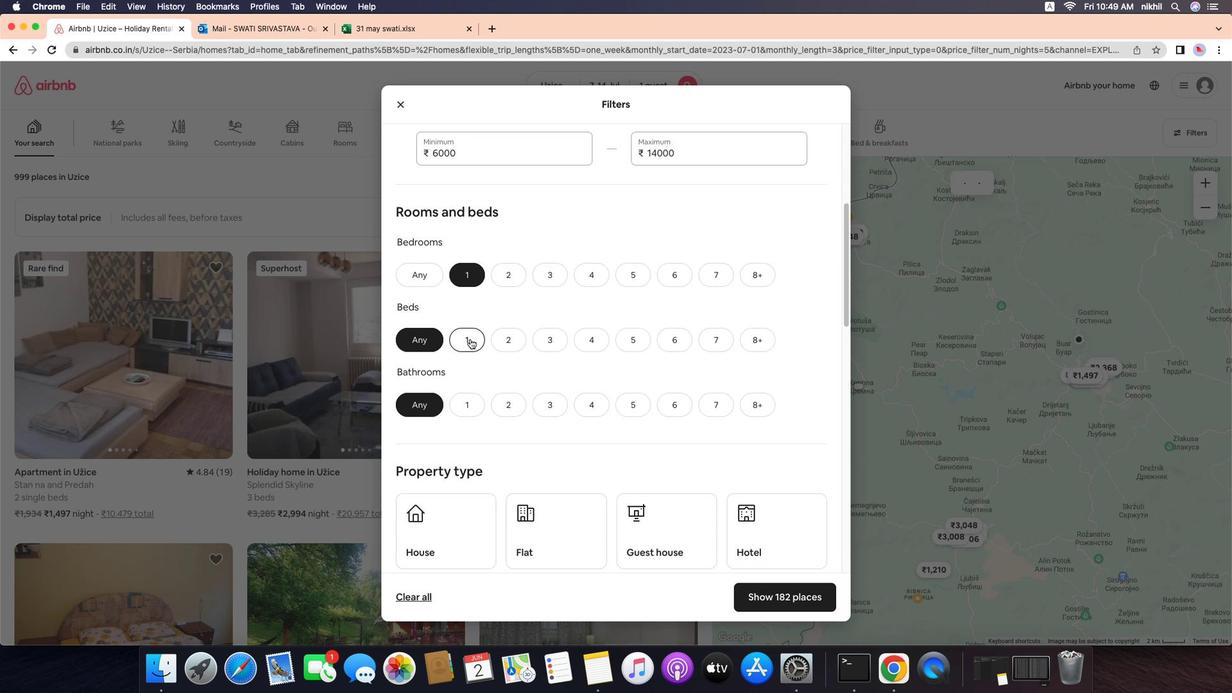 
Action: Mouse pressed left at (468, 260)
Screenshot: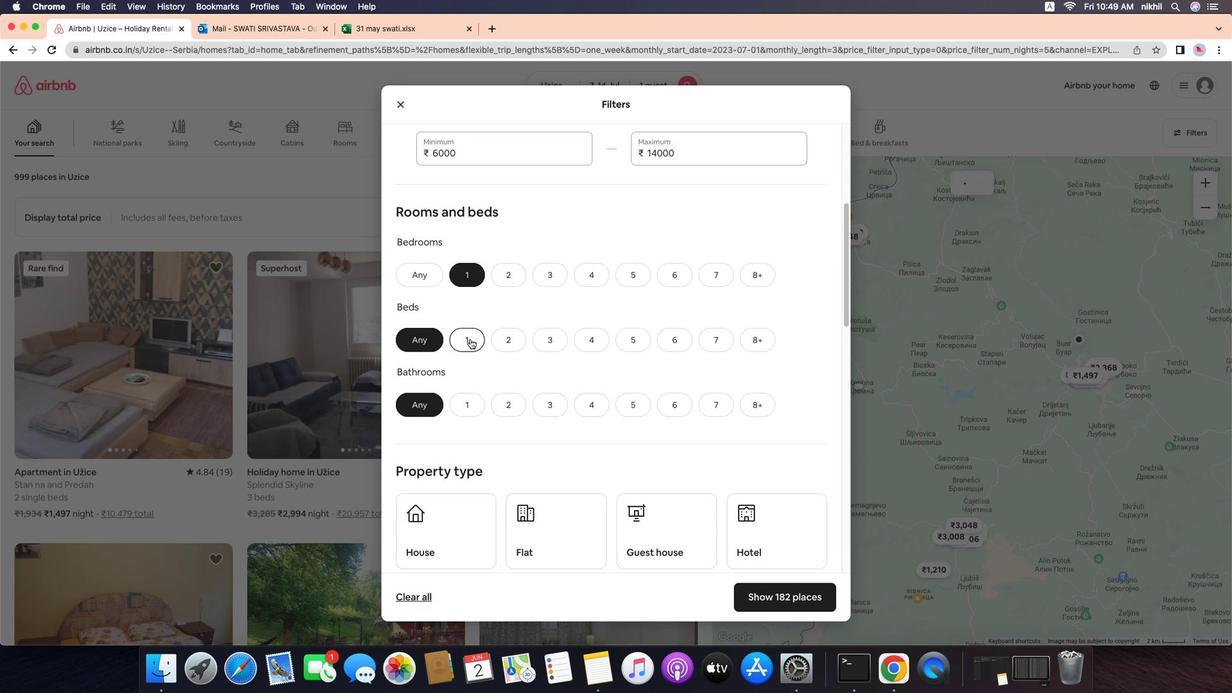 
Action: Mouse moved to (464, 303)
Screenshot: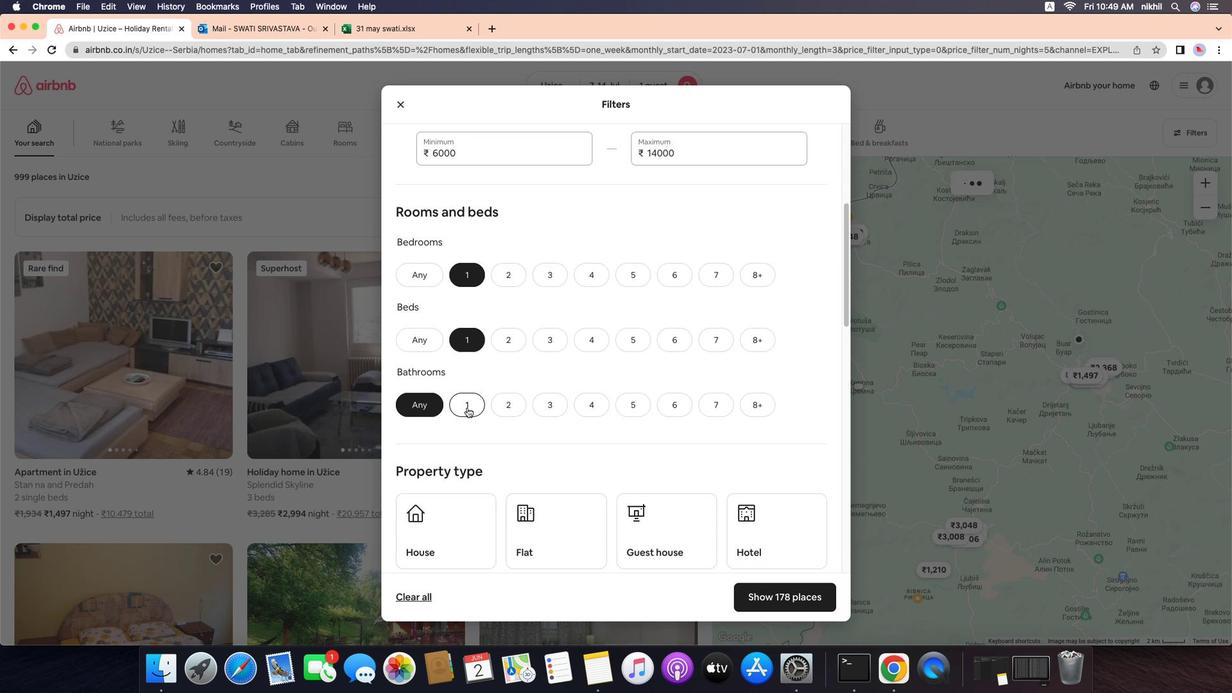 
Action: Mouse pressed left at (464, 303)
Screenshot: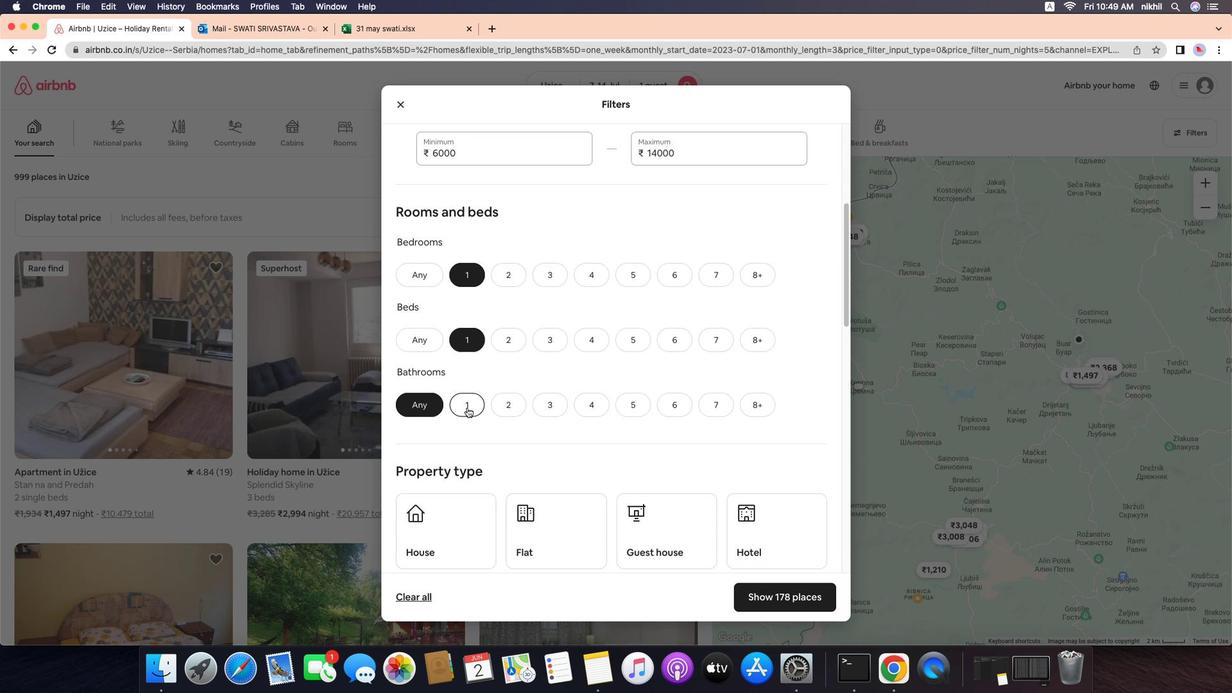 
Action: Mouse moved to (557, 303)
Screenshot: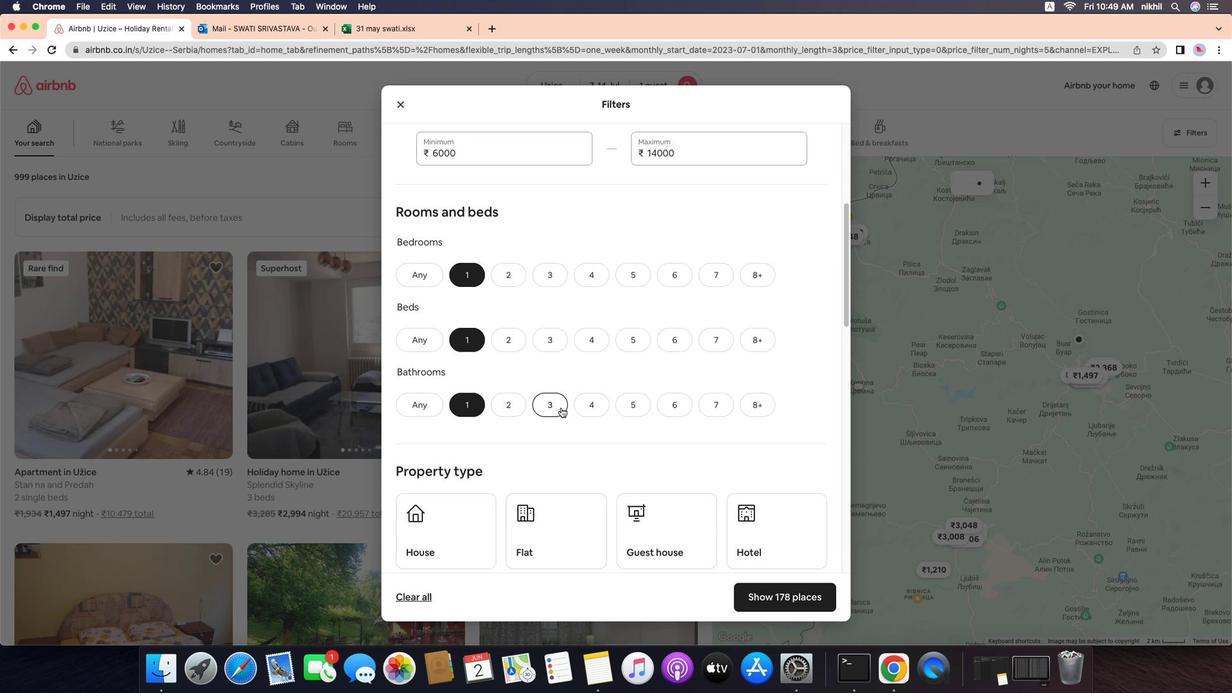 
Action: Mouse scrolled (557, 303) with delta (4, 47)
Screenshot: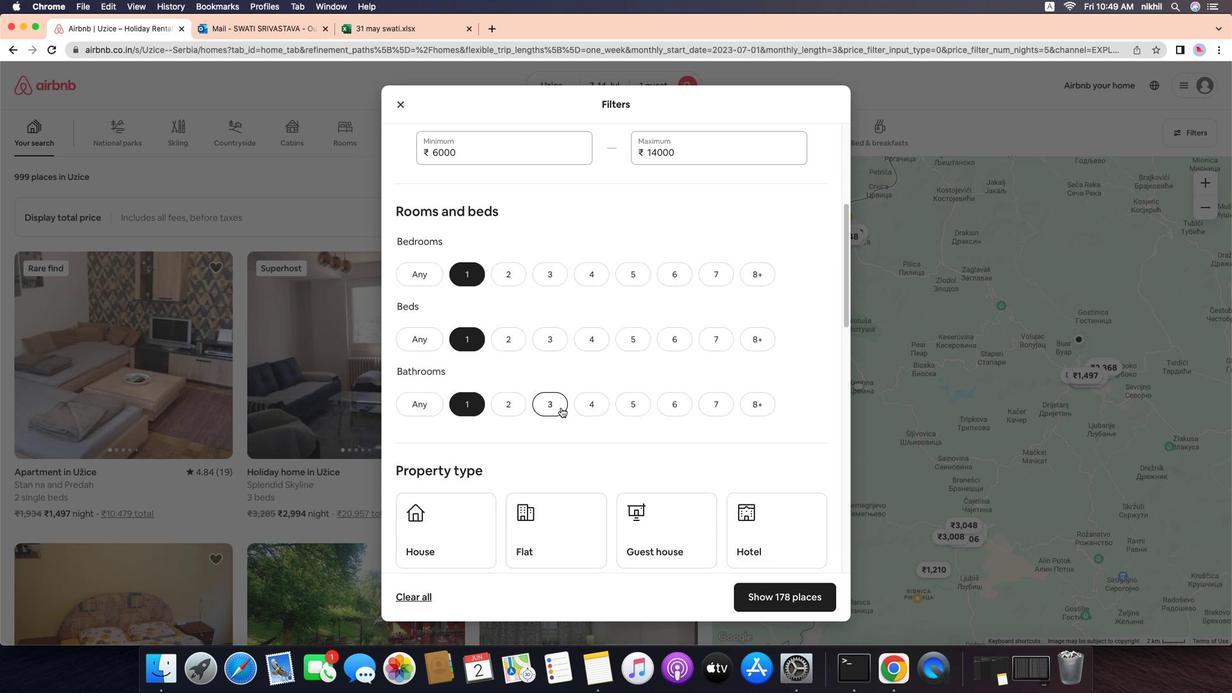 
Action: Mouse scrolled (557, 303) with delta (4, 47)
Screenshot: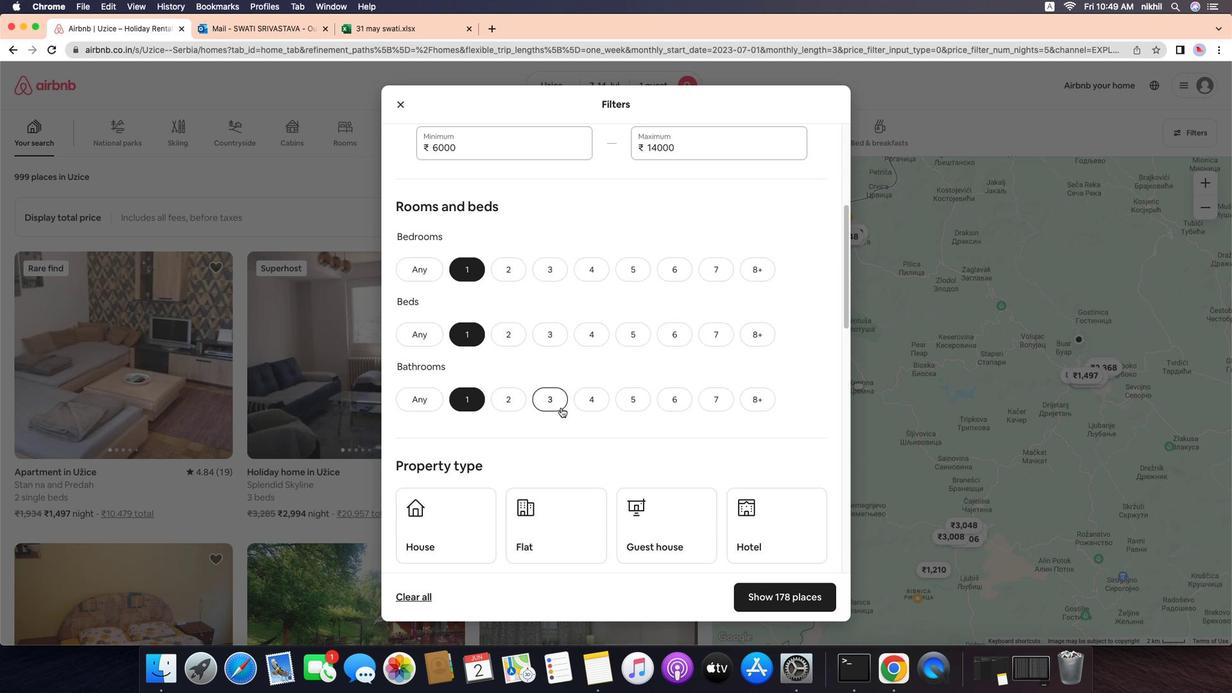 
Action: Mouse scrolled (557, 303) with delta (4, 47)
Screenshot: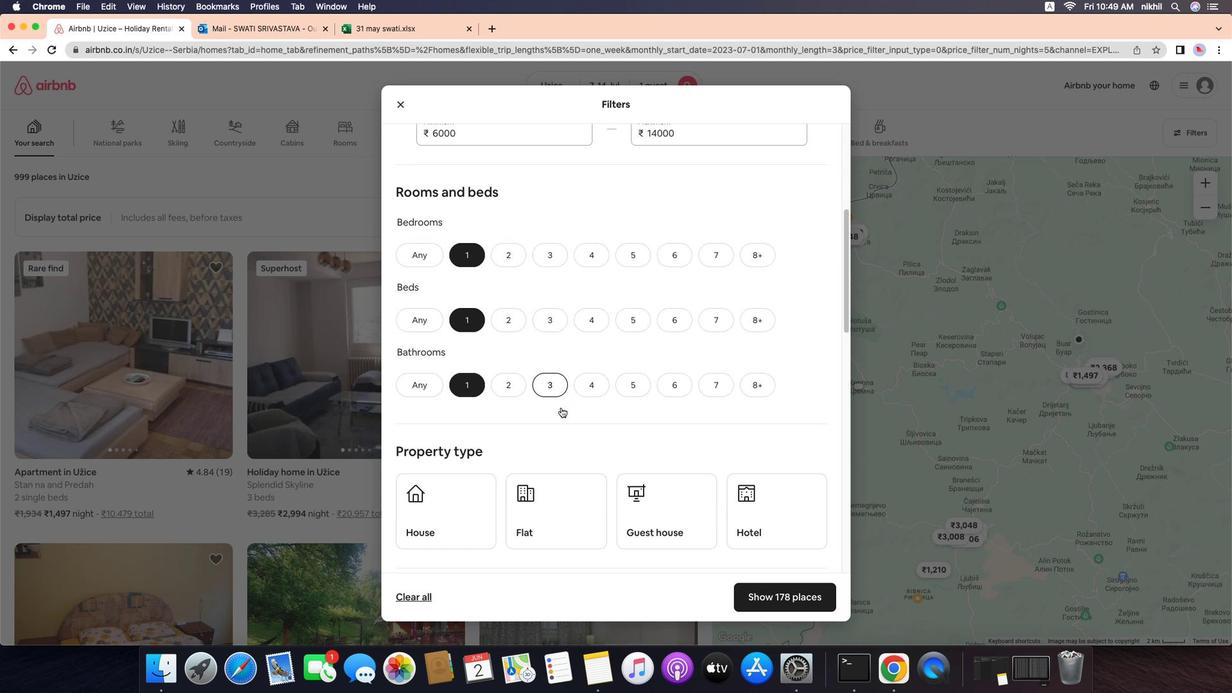 
Action: Mouse scrolled (557, 303) with delta (4, 47)
Screenshot: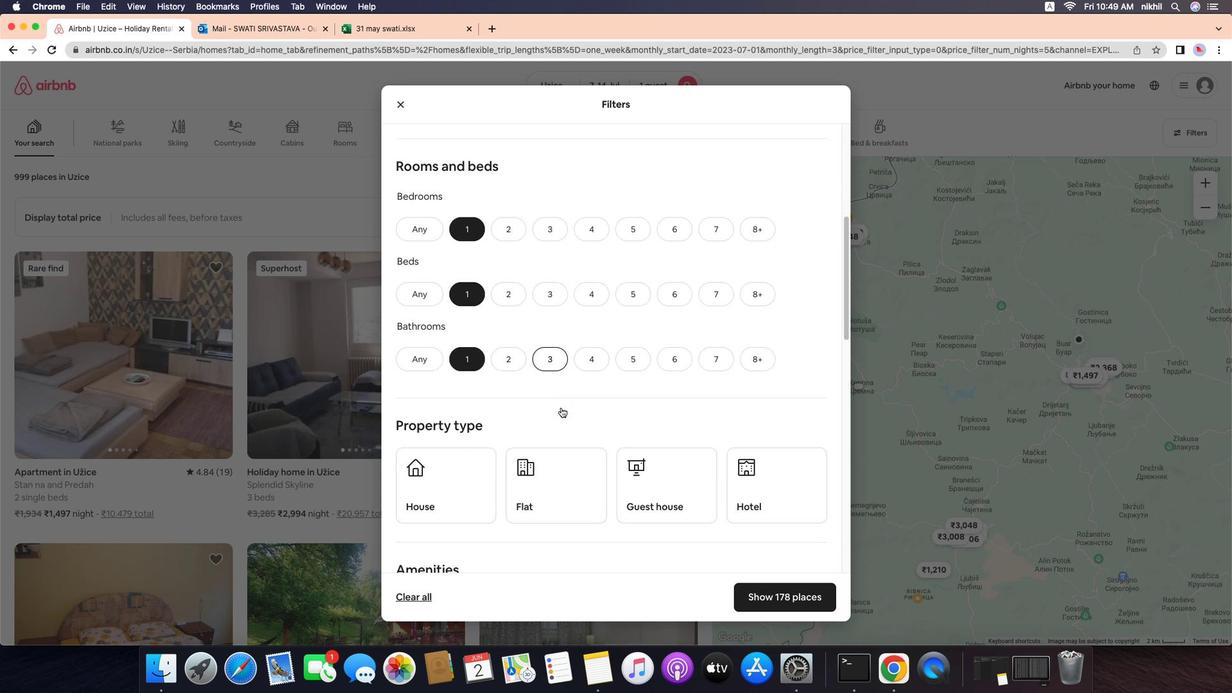 
Action: Mouse moved to (464, 335)
Screenshot: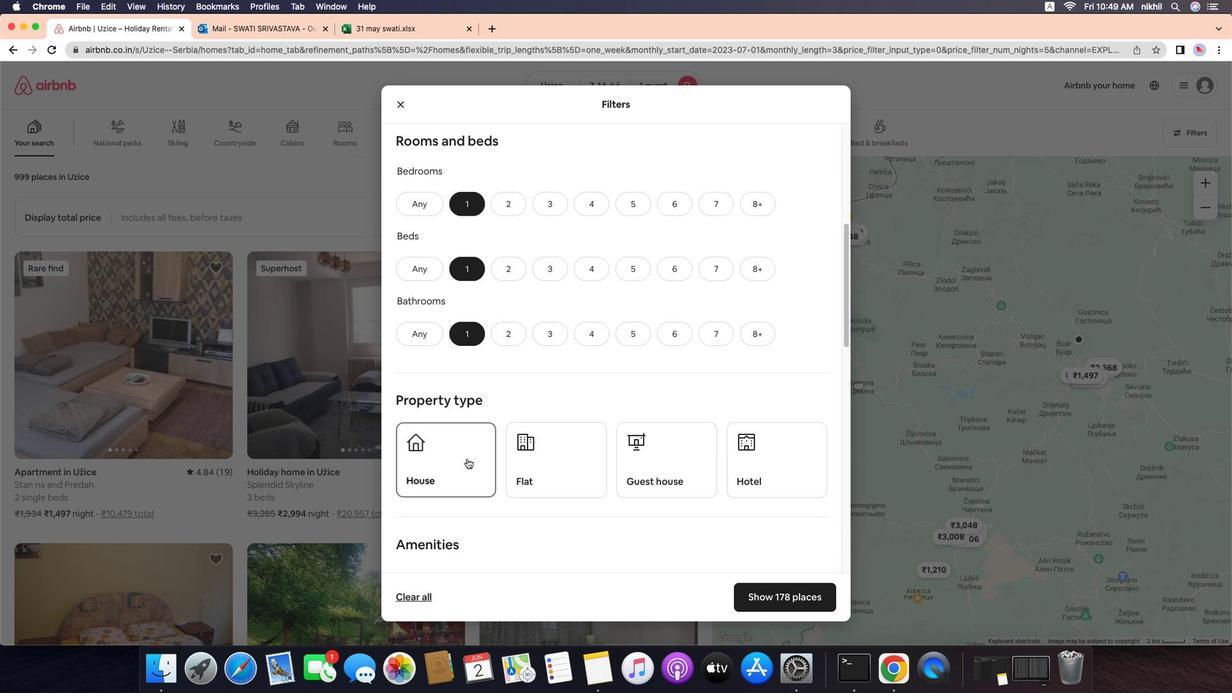 
Action: Mouse pressed left at (464, 335)
Screenshot: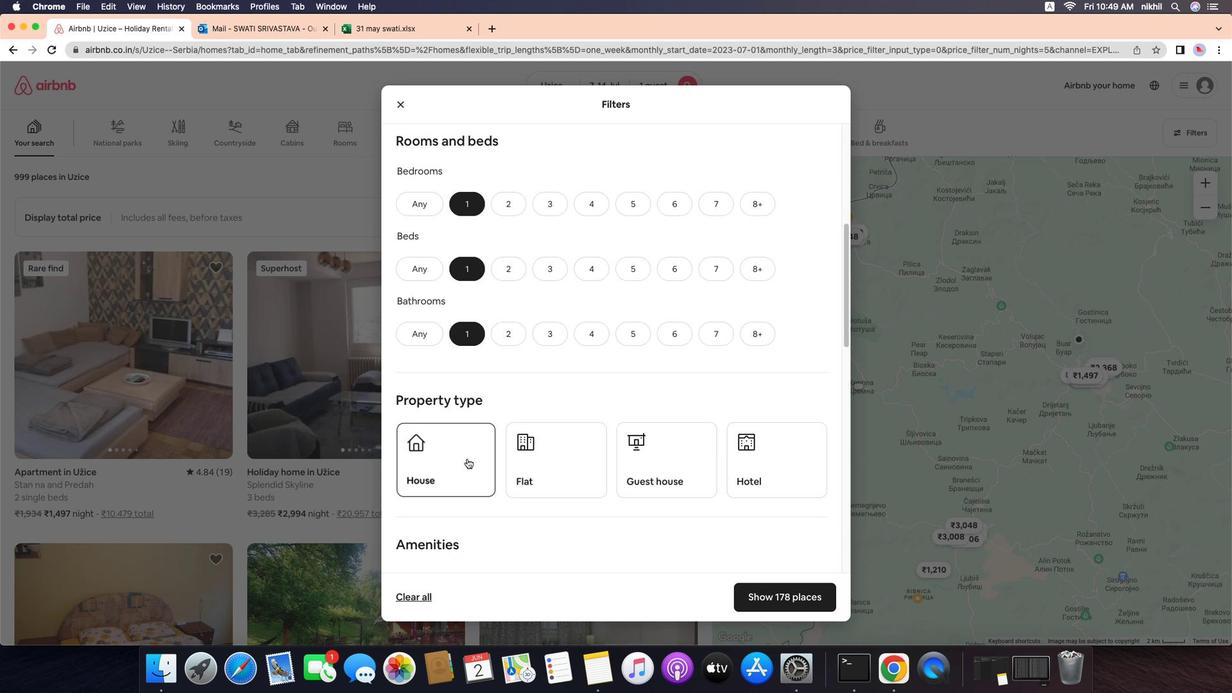 
Action: Mouse moved to (553, 339)
Screenshot: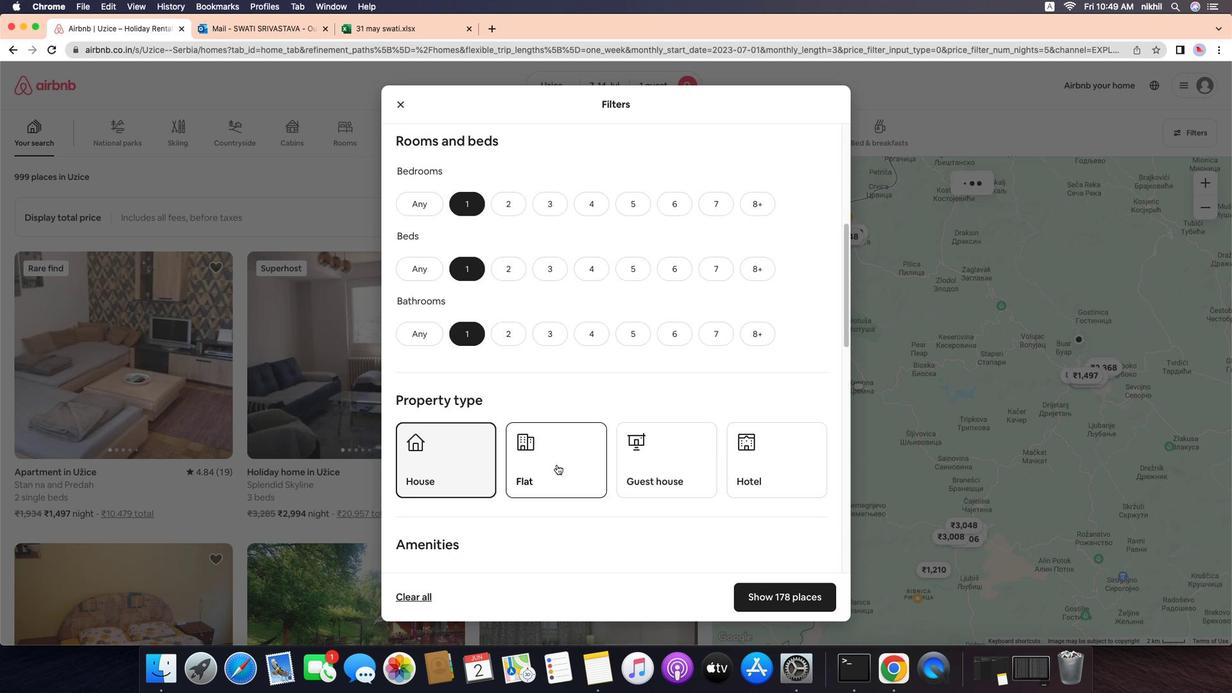 
Action: Mouse pressed left at (553, 339)
Screenshot: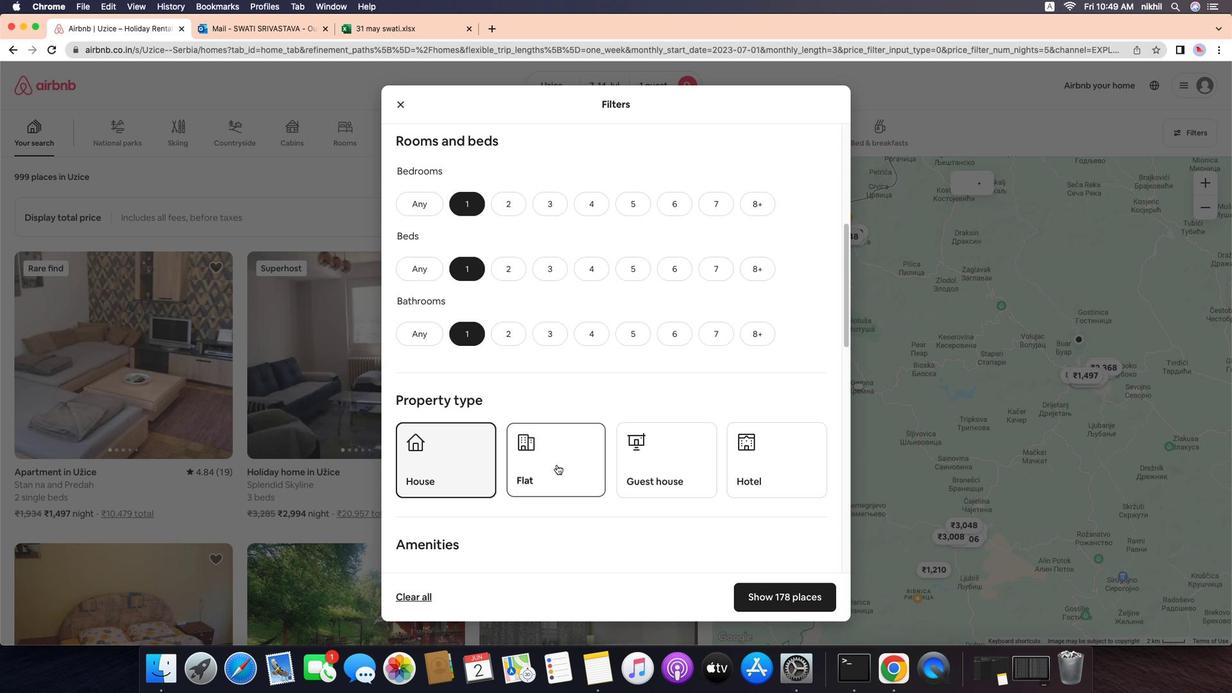 
Action: Mouse moved to (655, 337)
Screenshot: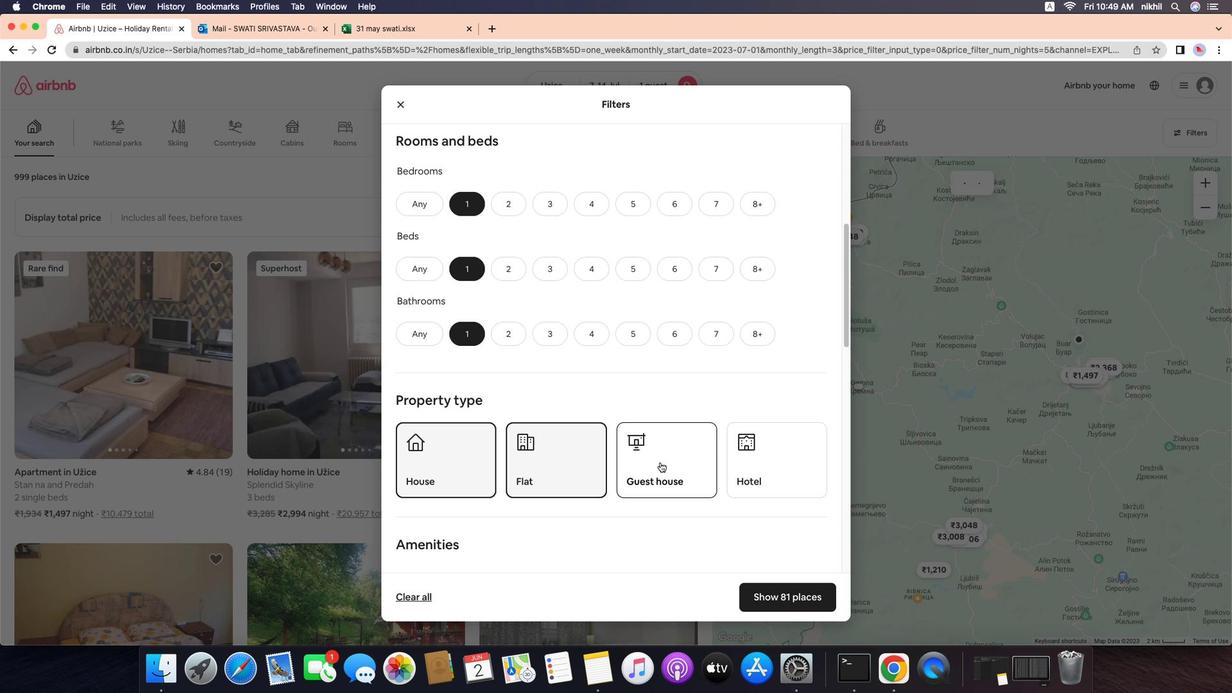 
Action: Mouse pressed left at (655, 337)
Screenshot: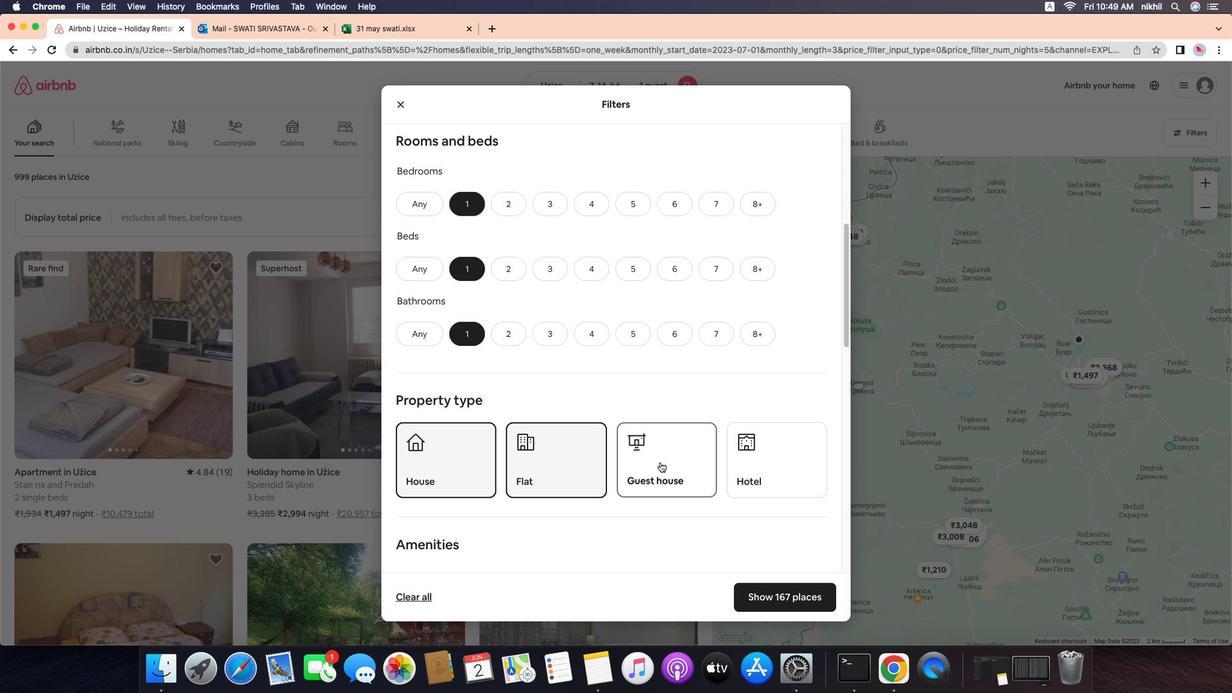 
Action: Mouse moved to (766, 342)
Screenshot: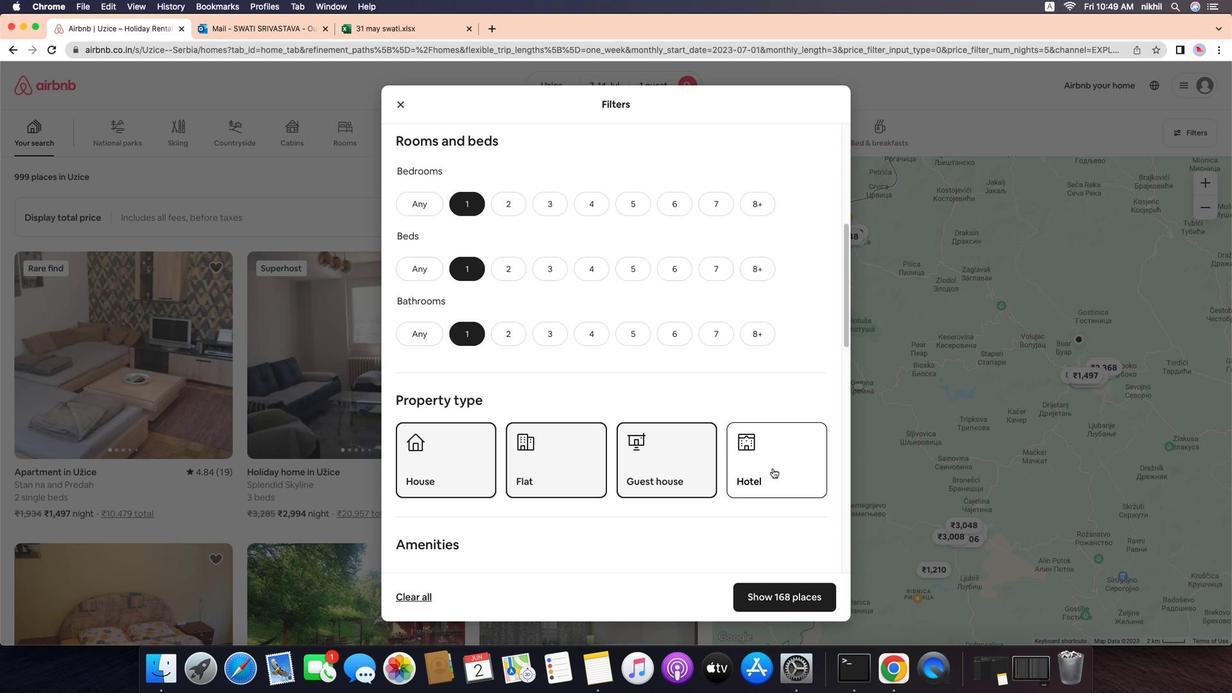 
Action: Mouse pressed left at (766, 342)
Screenshot: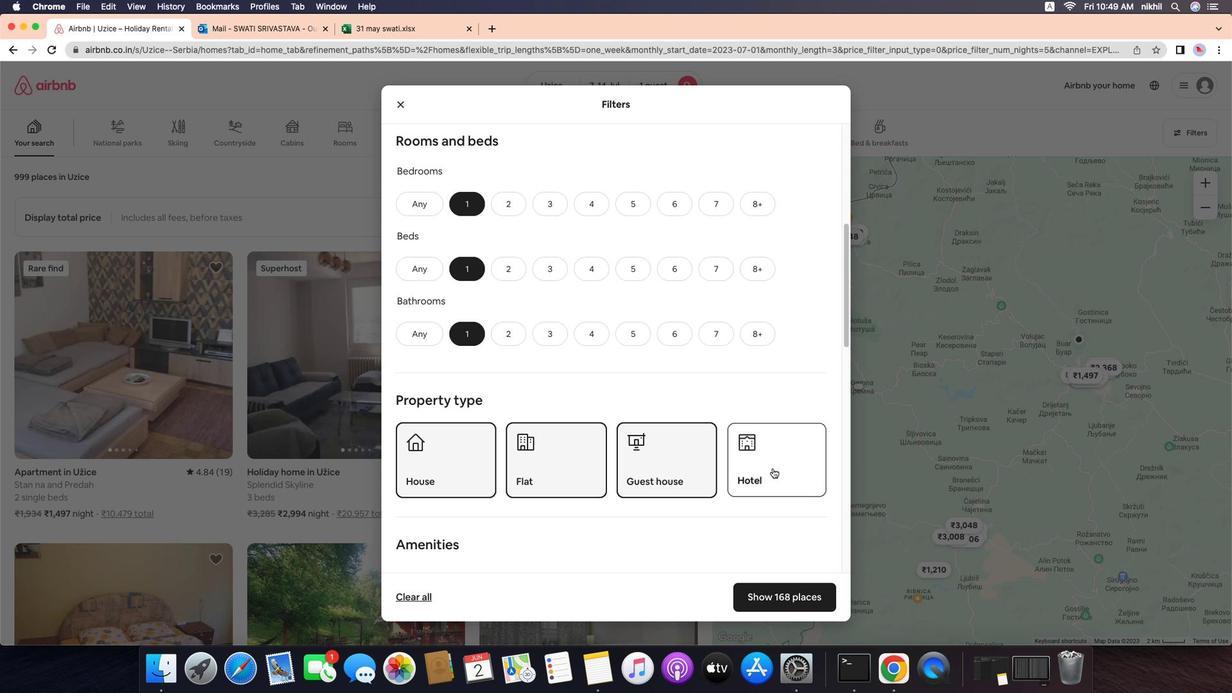 
Action: Mouse moved to (756, 344)
Screenshot: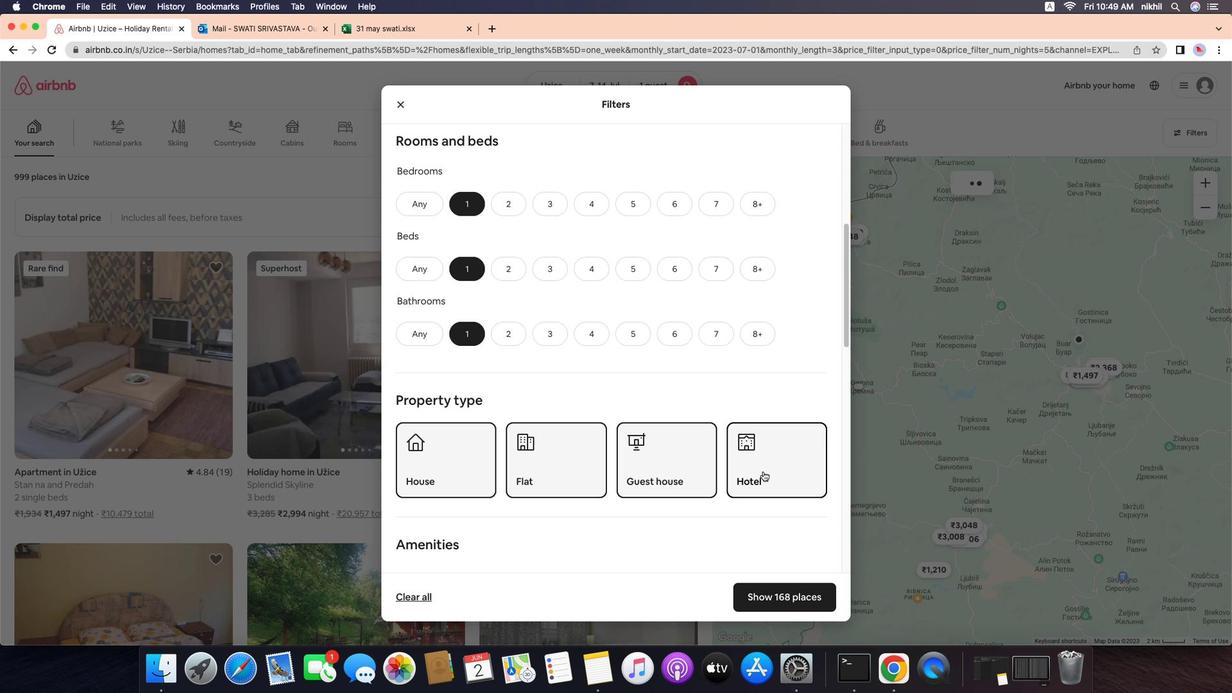 
Action: Mouse scrolled (756, 344) with delta (4, 47)
Screenshot: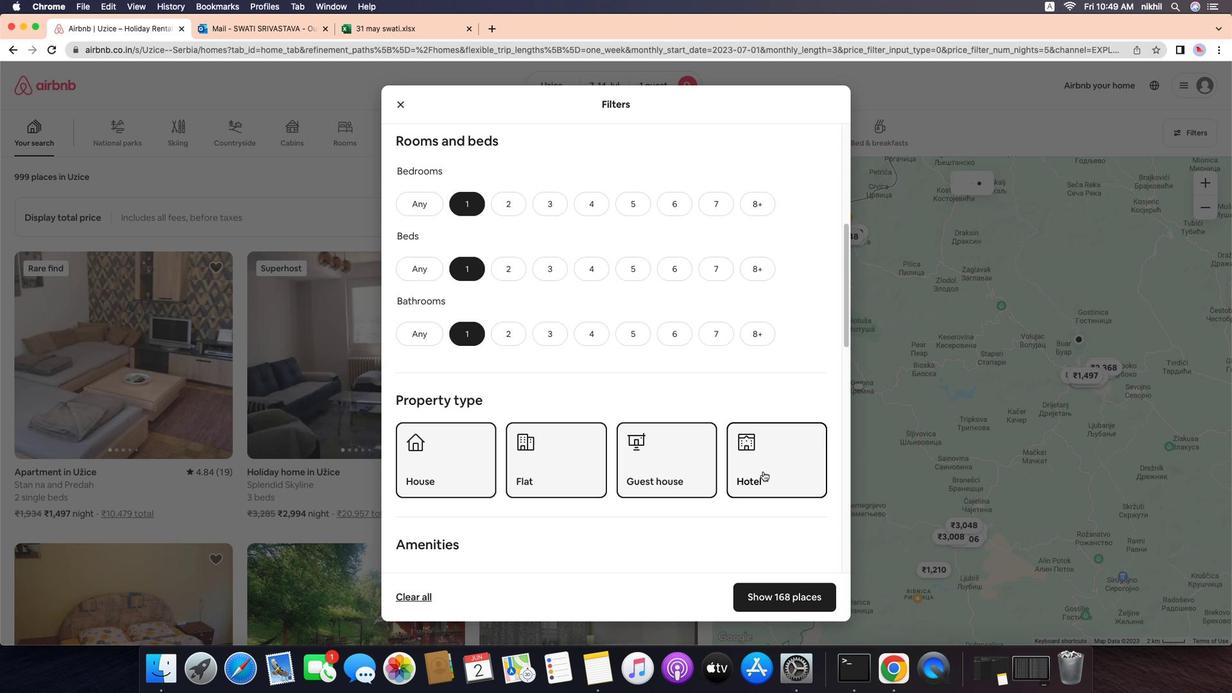 
Action: Mouse scrolled (756, 344) with delta (4, 47)
Screenshot: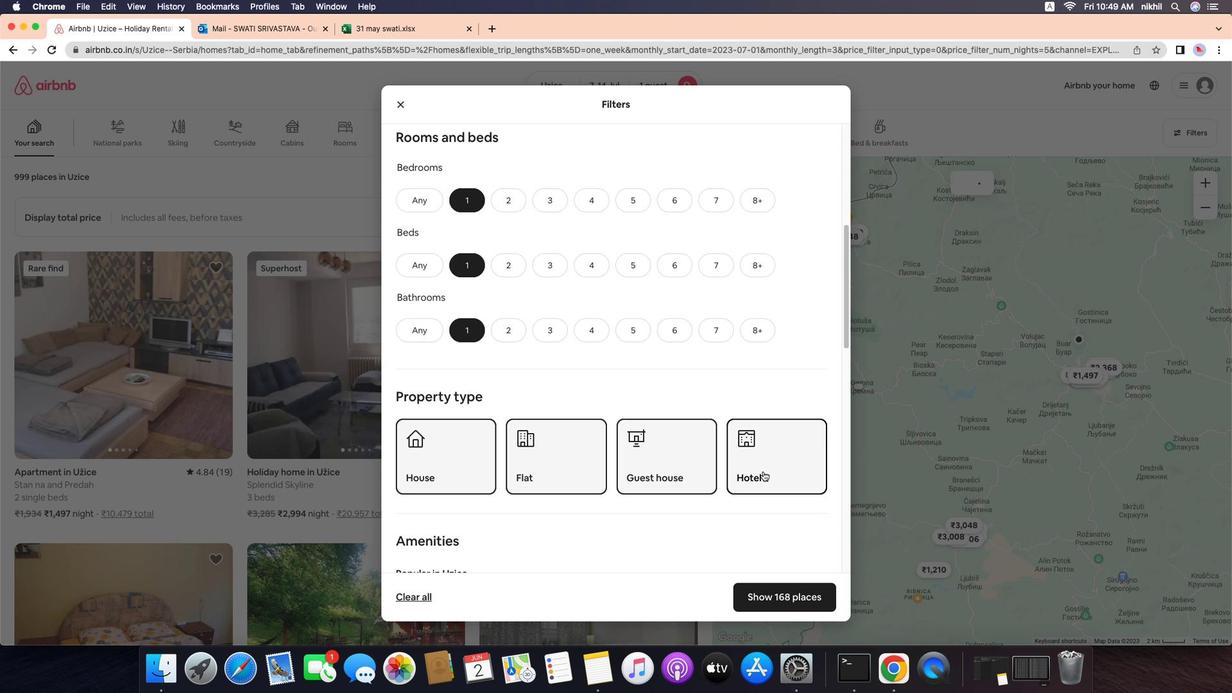 
Action: Mouse scrolled (756, 344) with delta (4, 46)
Screenshot: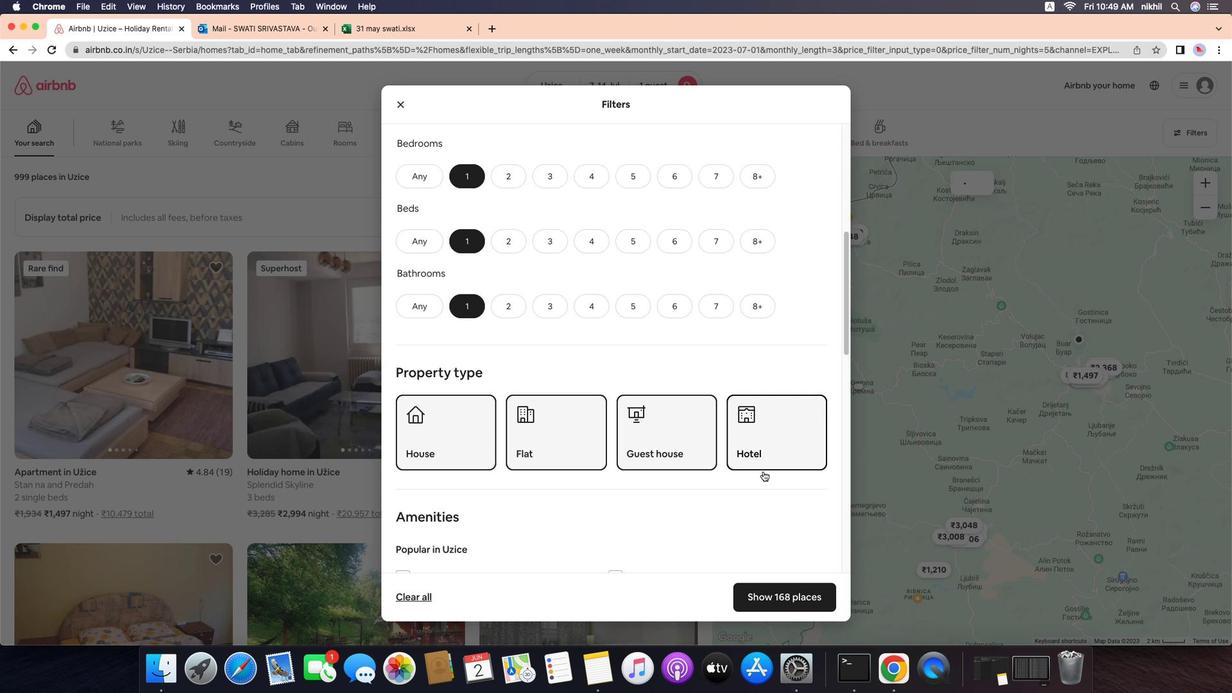 
Action: Mouse scrolled (756, 344) with delta (4, 46)
Screenshot: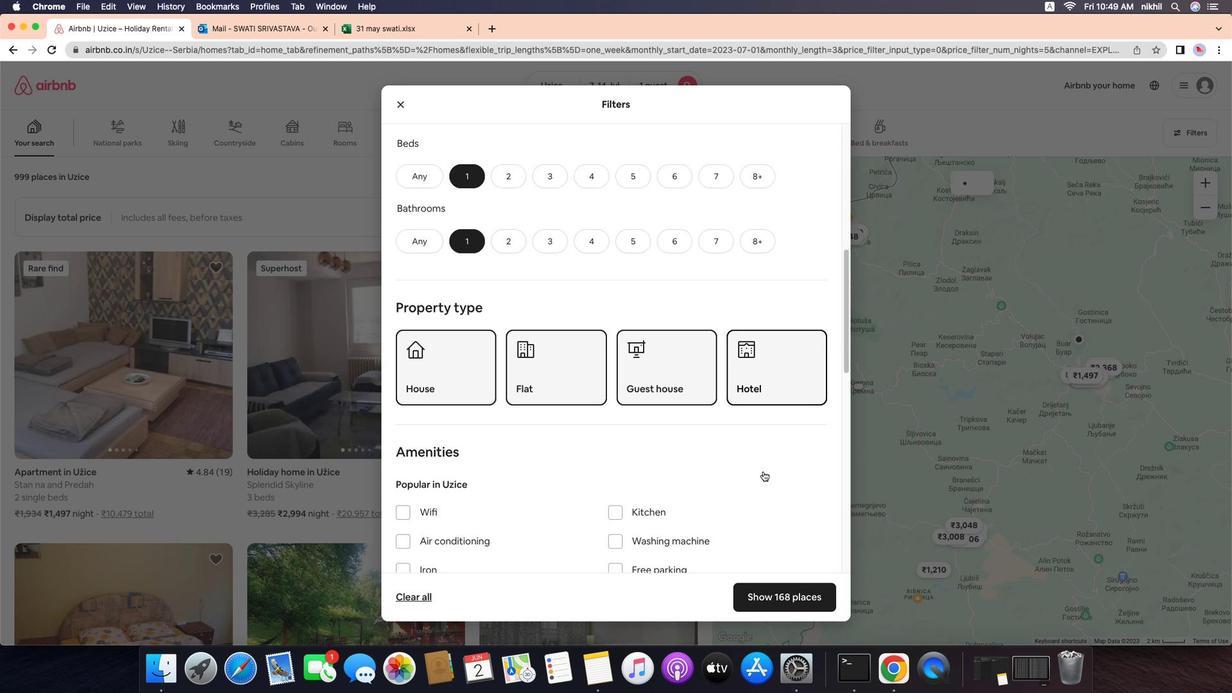 
Action: Mouse moved to (401, 323)
Screenshot: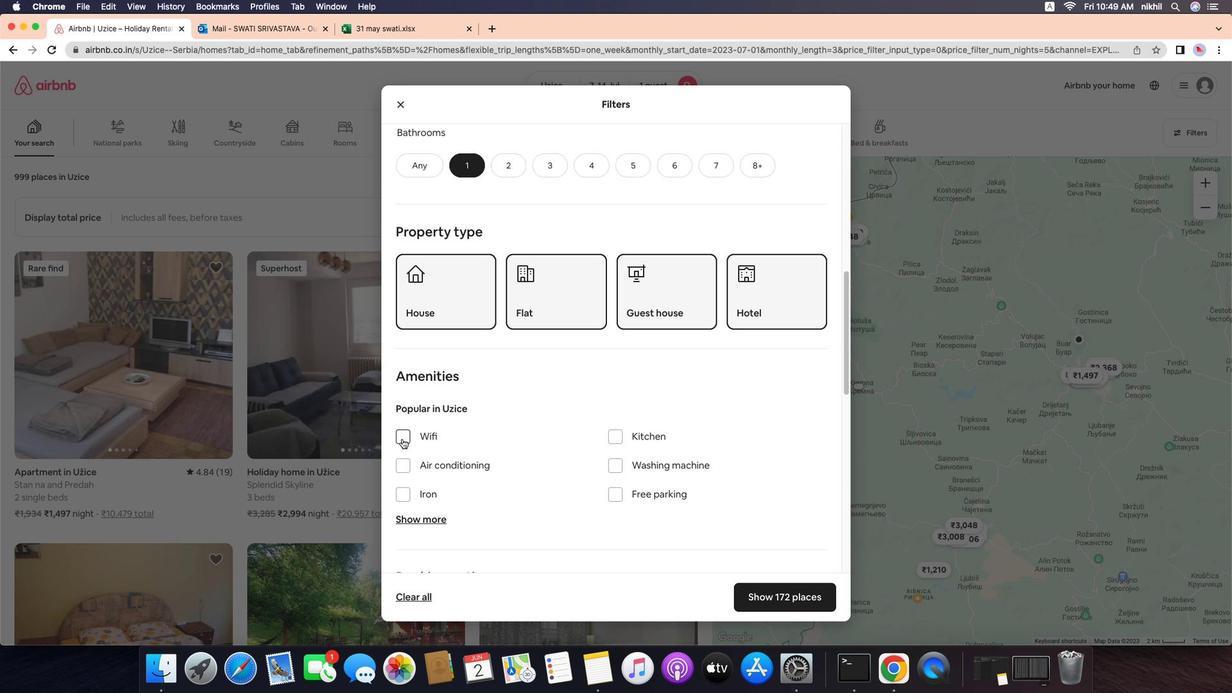 
Action: Mouse pressed left at (401, 323)
Screenshot: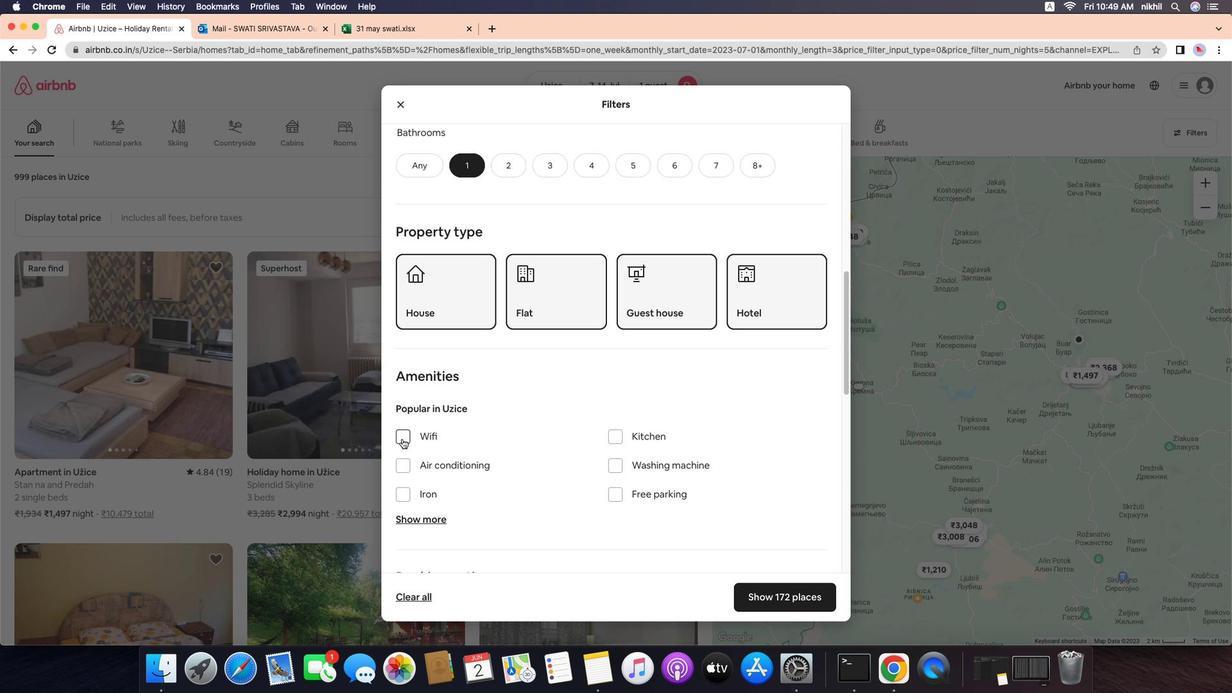 
Action: Mouse moved to (657, 351)
Screenshot: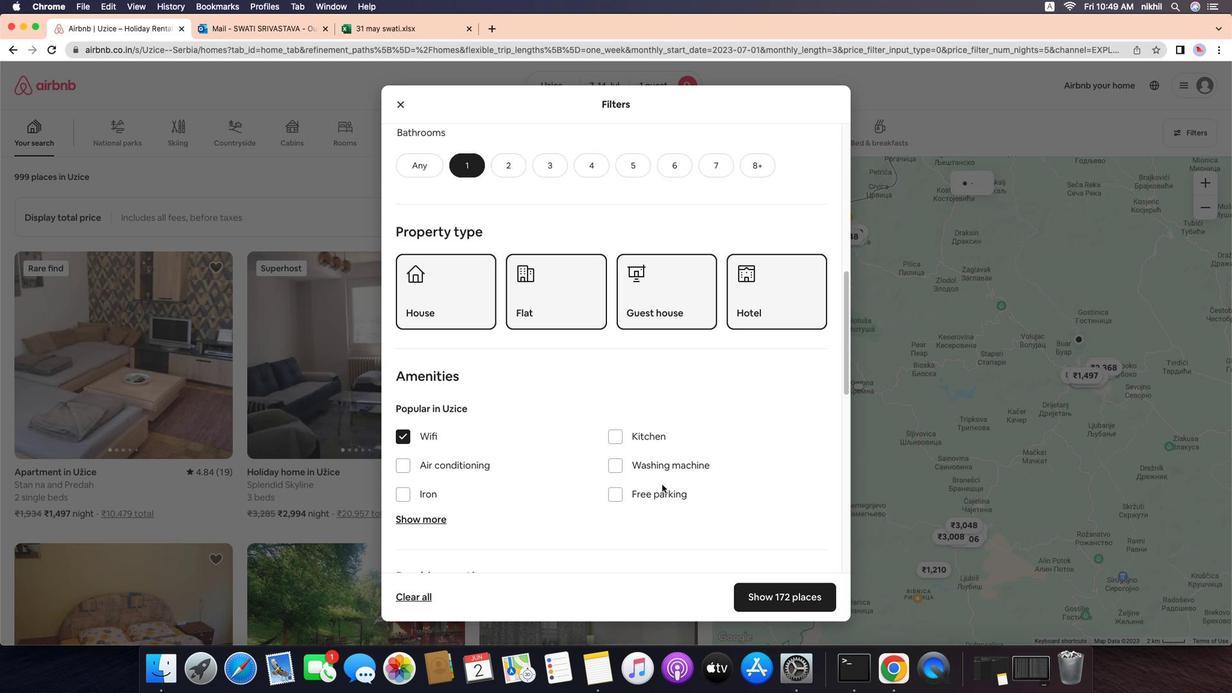 
Action: Mouse scrolled (657, 351) with delta (4, 47)
Screenshot: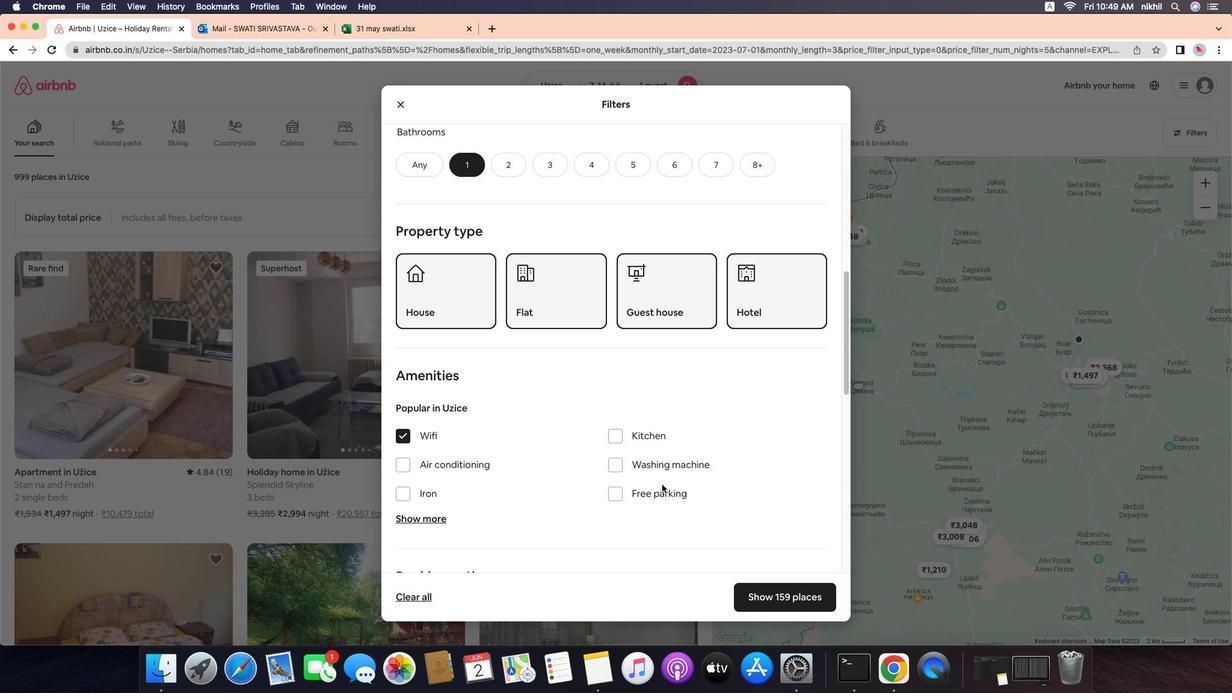 
Action: Mouse scrolled (657, 351) with delta (4, 47)
Screenshot: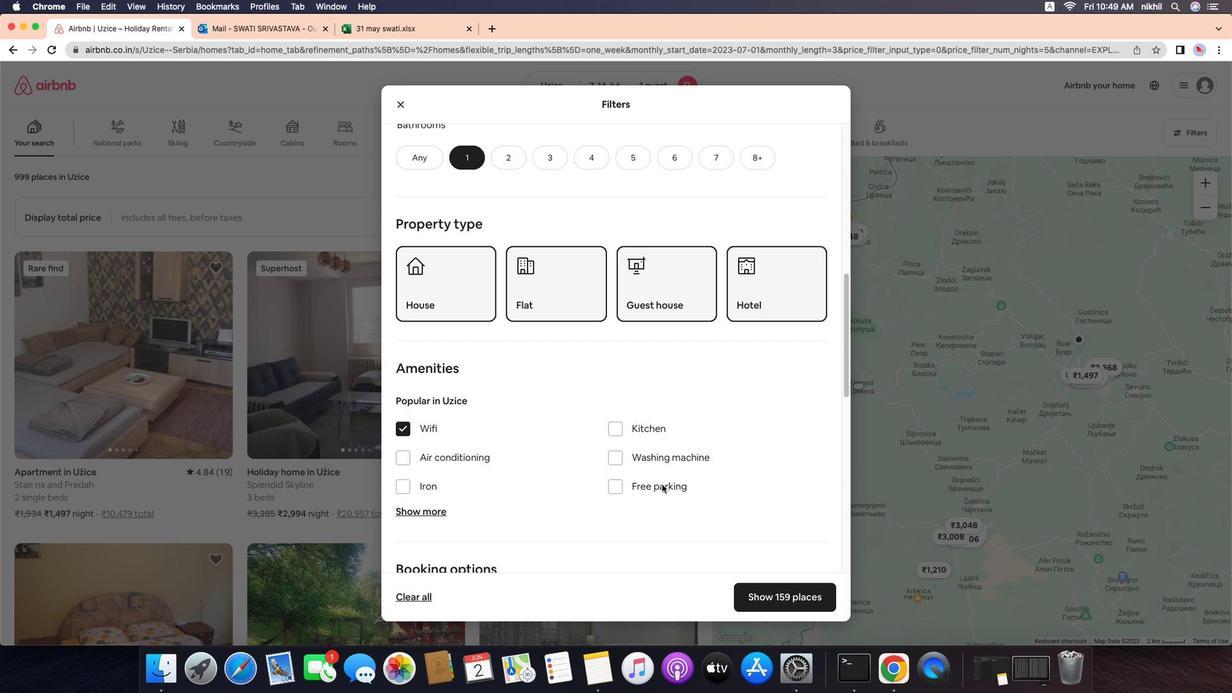 
Action: Mouse scrolled (657, 351) with delta (4, 46)
Screenshot: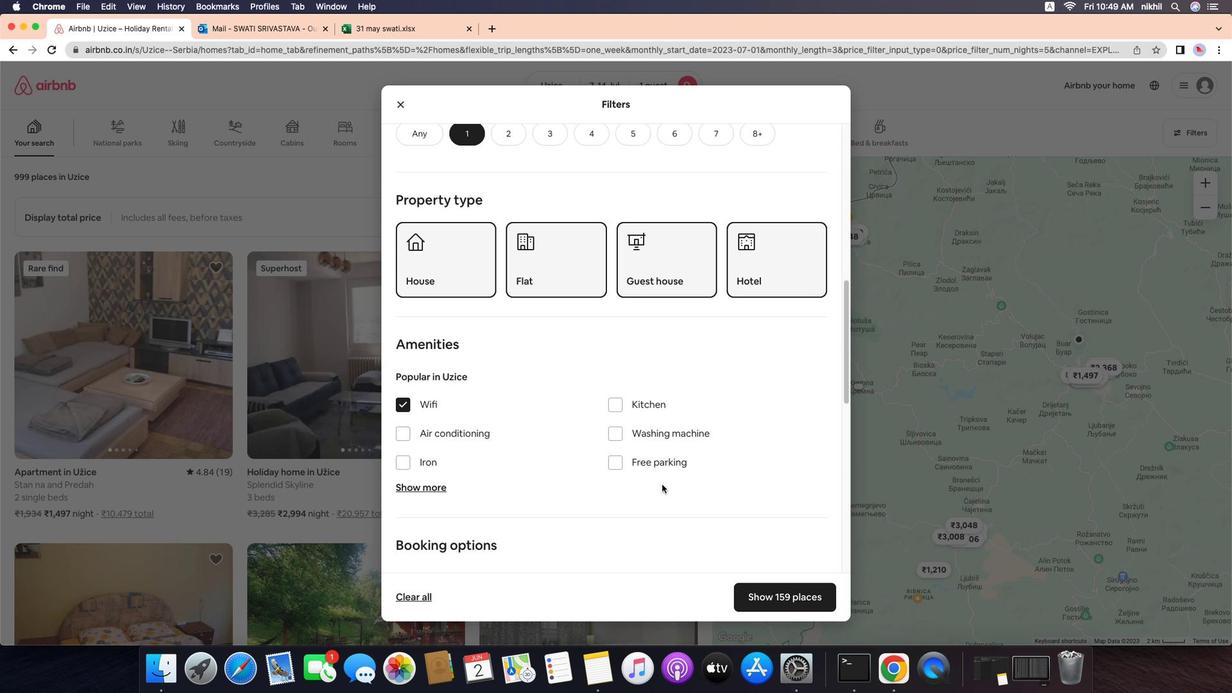 
Action: Mouse scrolled (657, 351) with delta (4, 46)
Screenshot: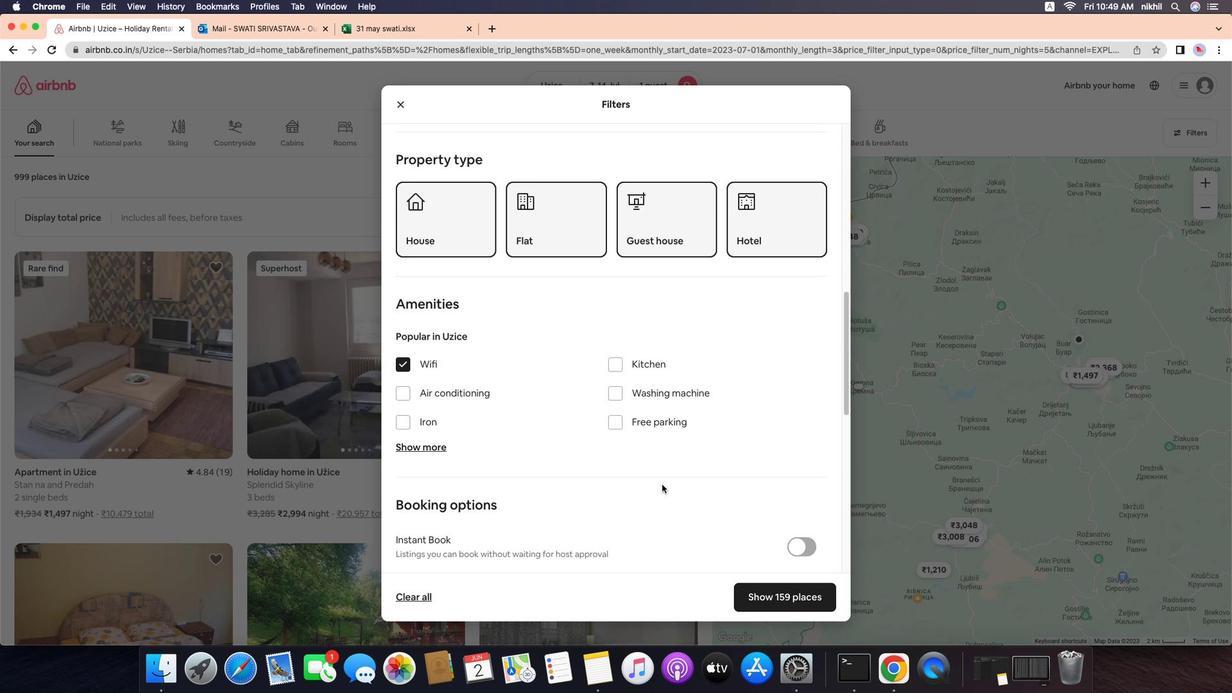 
Action: Mouse scrolled (657, 351) with delta (4, 46)
Screenshot: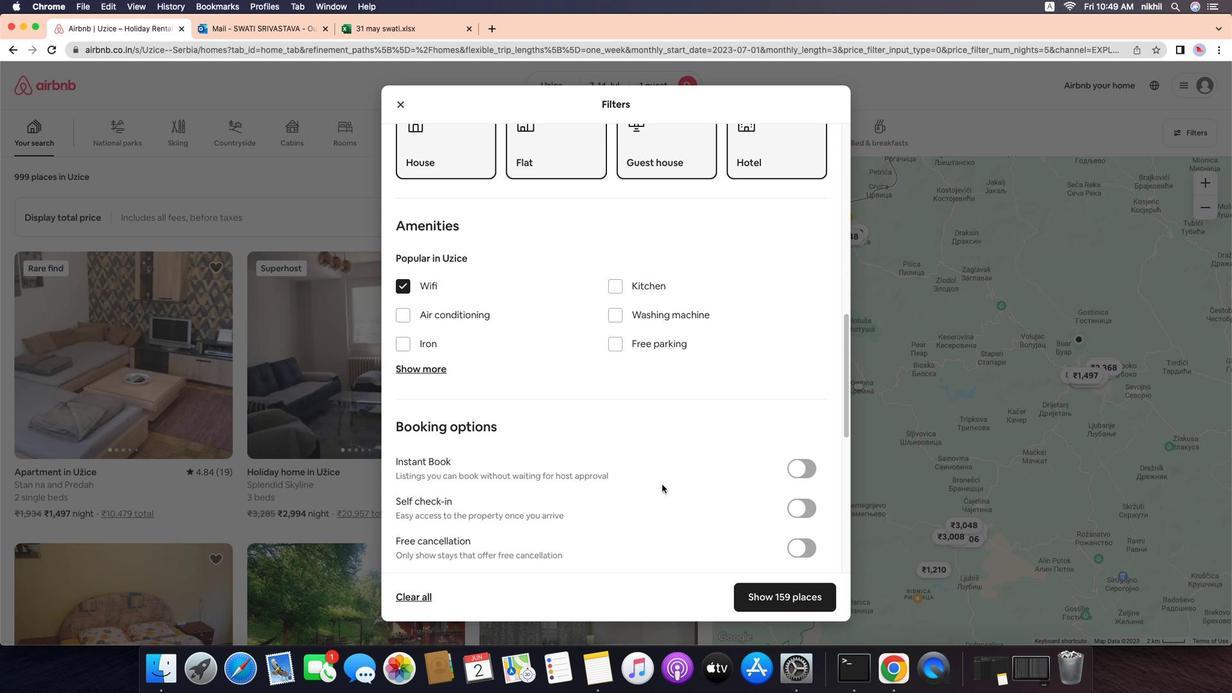 
Action: Mouse moved to (789, 306)
Screenshot: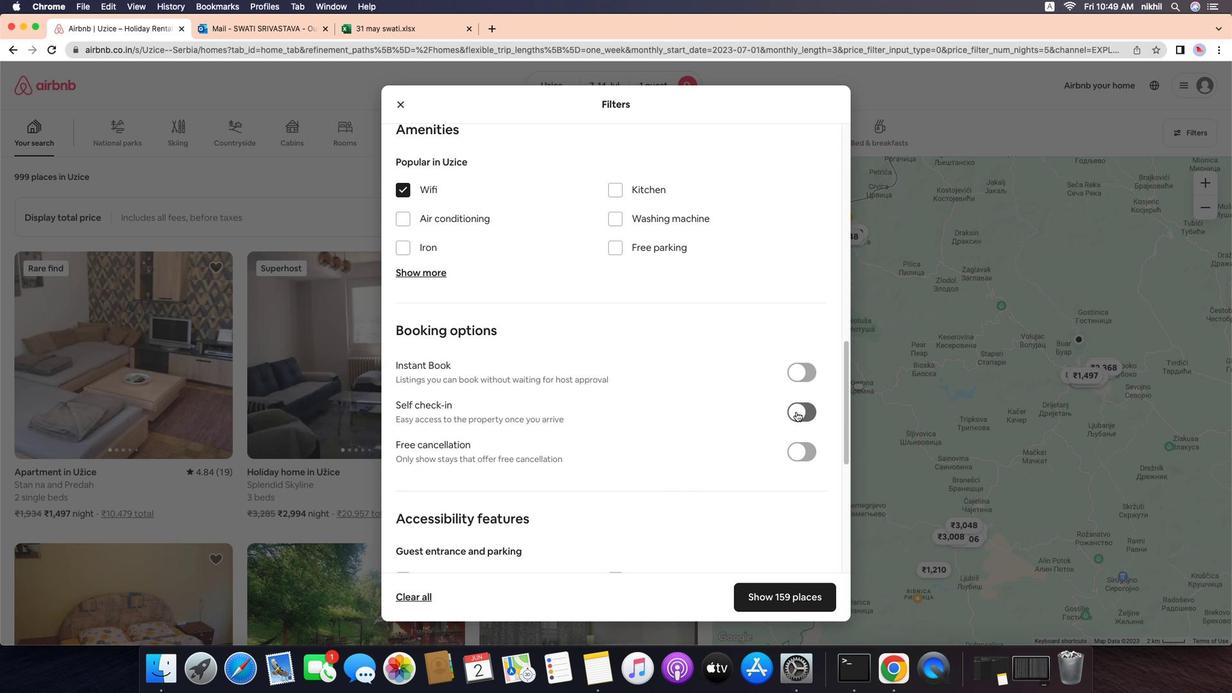 
Action: Mouse pressed left at (789, 306)
Screenshot: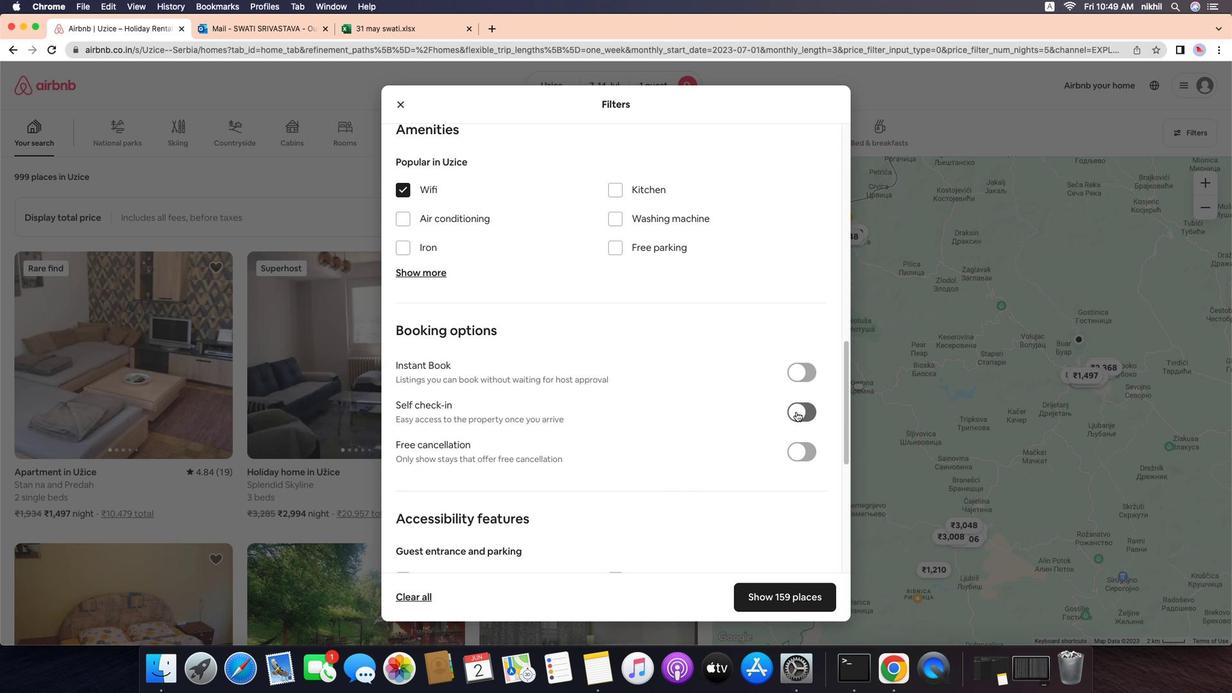 
Action: Mouse moved to (627, 318)
Screenshot: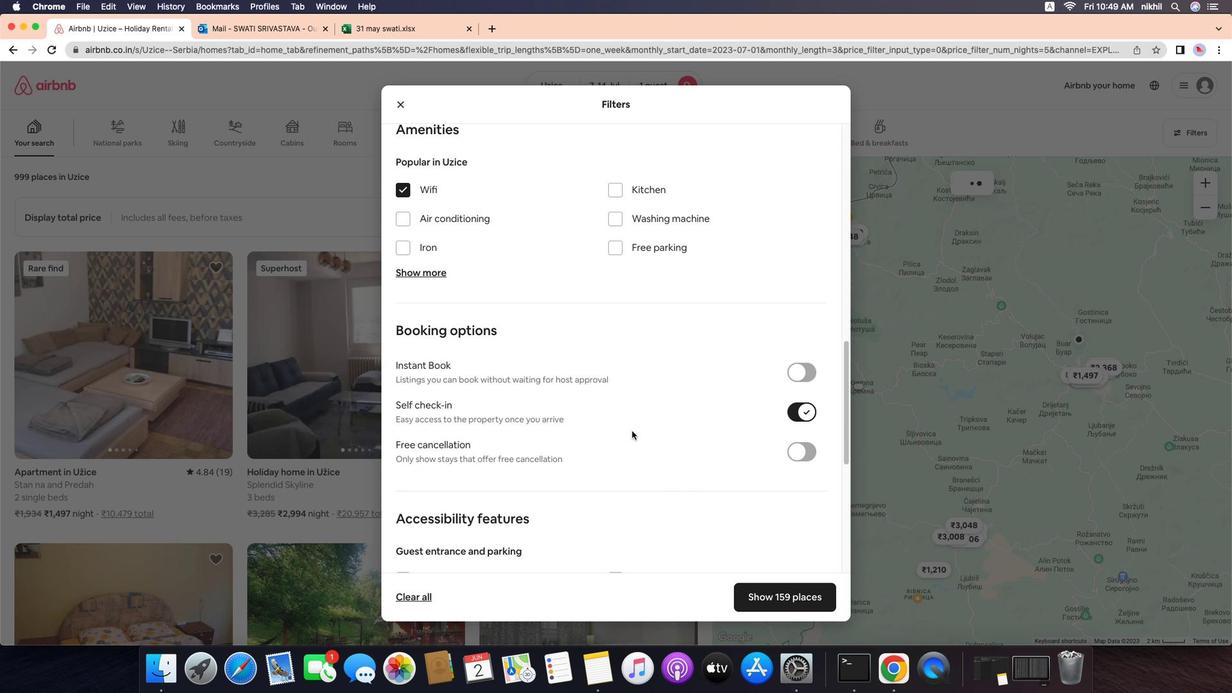 
Action: Mouse scrolled (627, 318) with delta (4, 47)
Screenshot: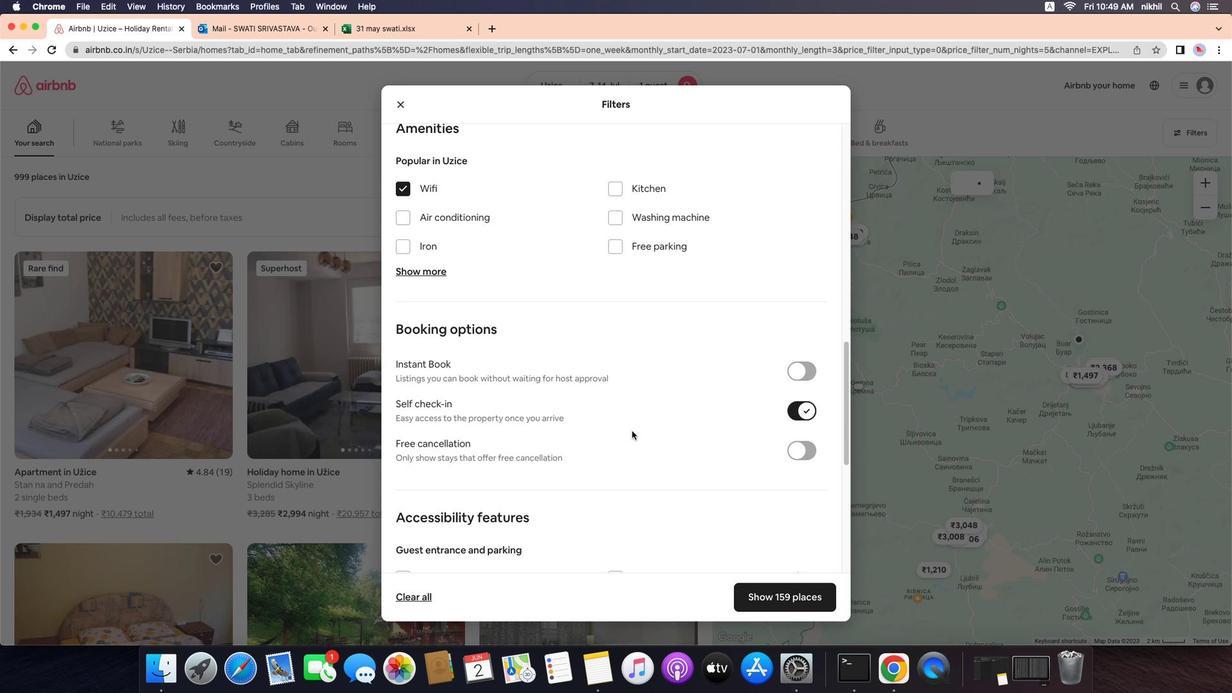 
Action: Mouse scrolled (627, 318) with delta (4, 47)
Screenshot: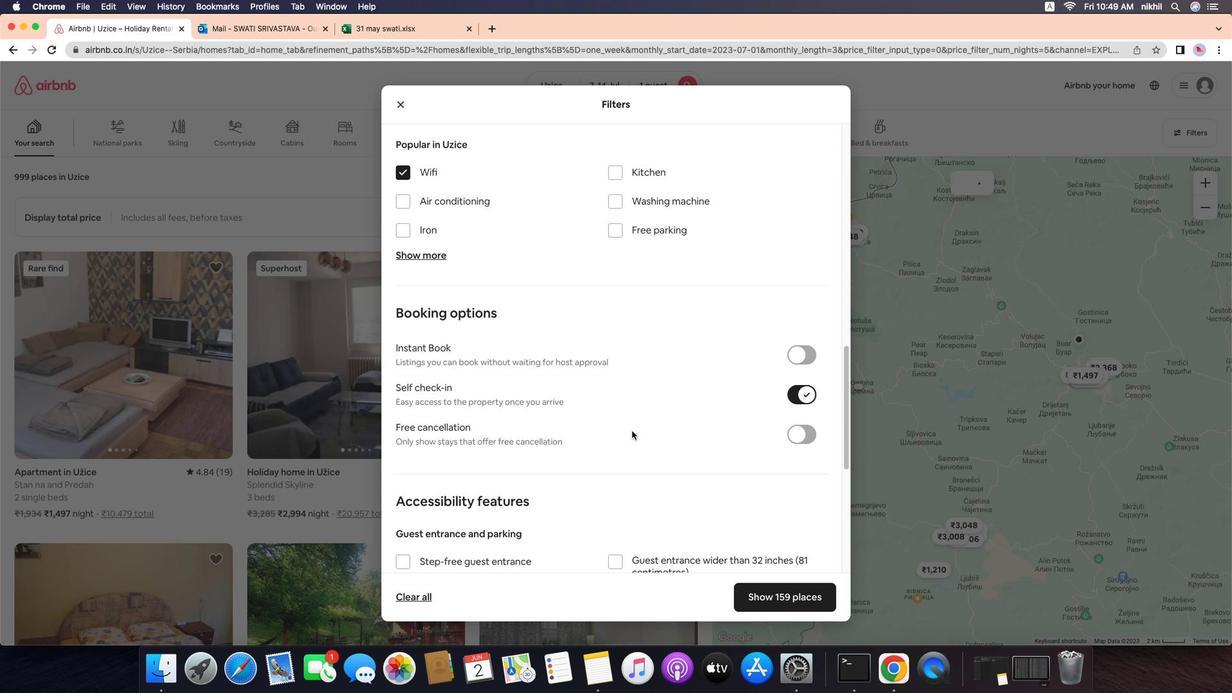 
Action: Mouse scrolled (627, 318) with delta (4, 45)
Screenshot: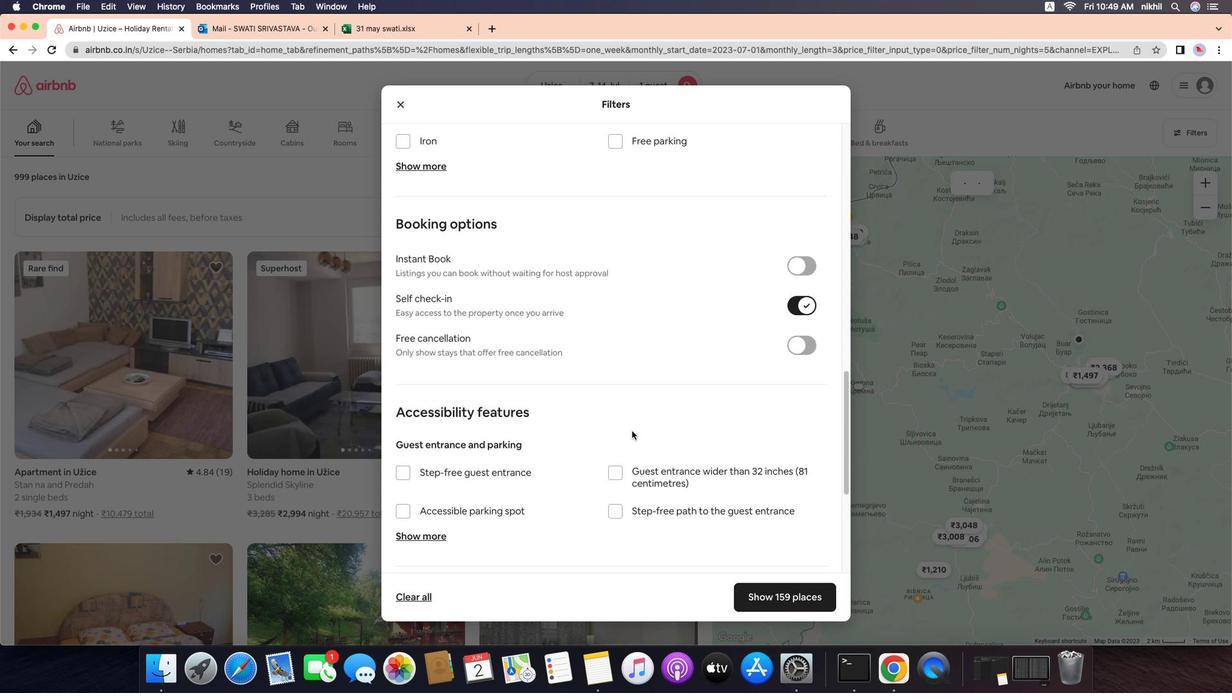 
Action: Mouse scrolled (627, 318) with delta (4, 44)
Screenshot: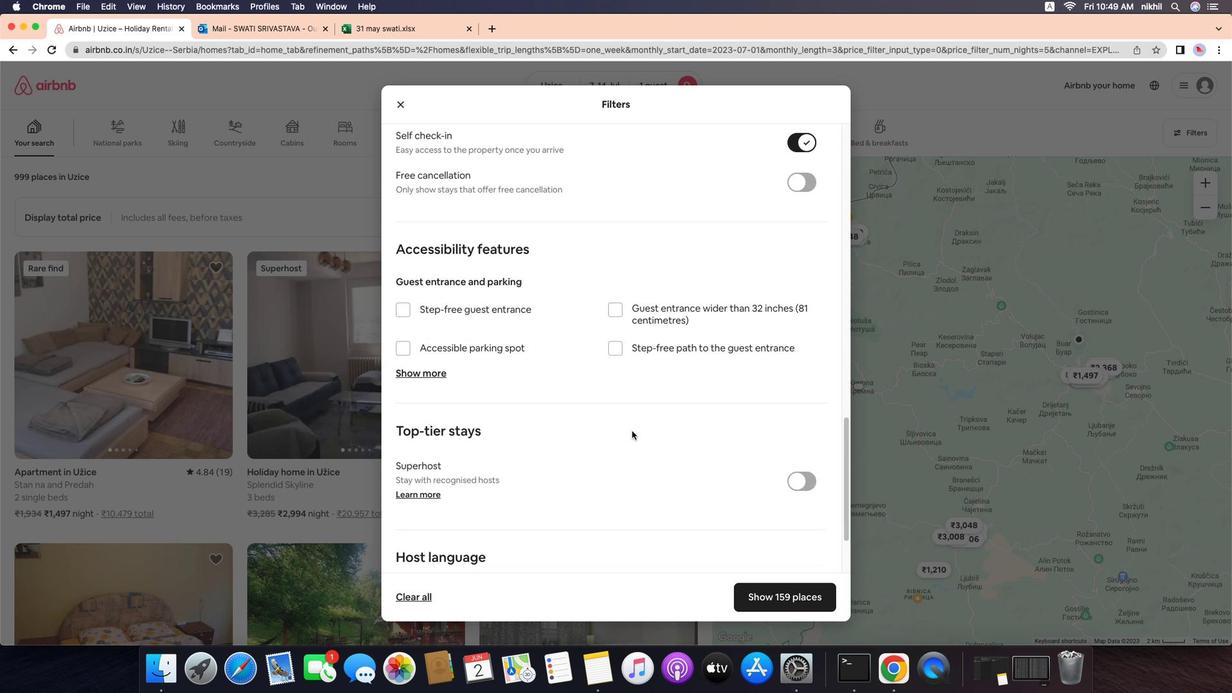 
Action: Mouse scrolled (627, 318) with delta (4, 47)
Screenshot: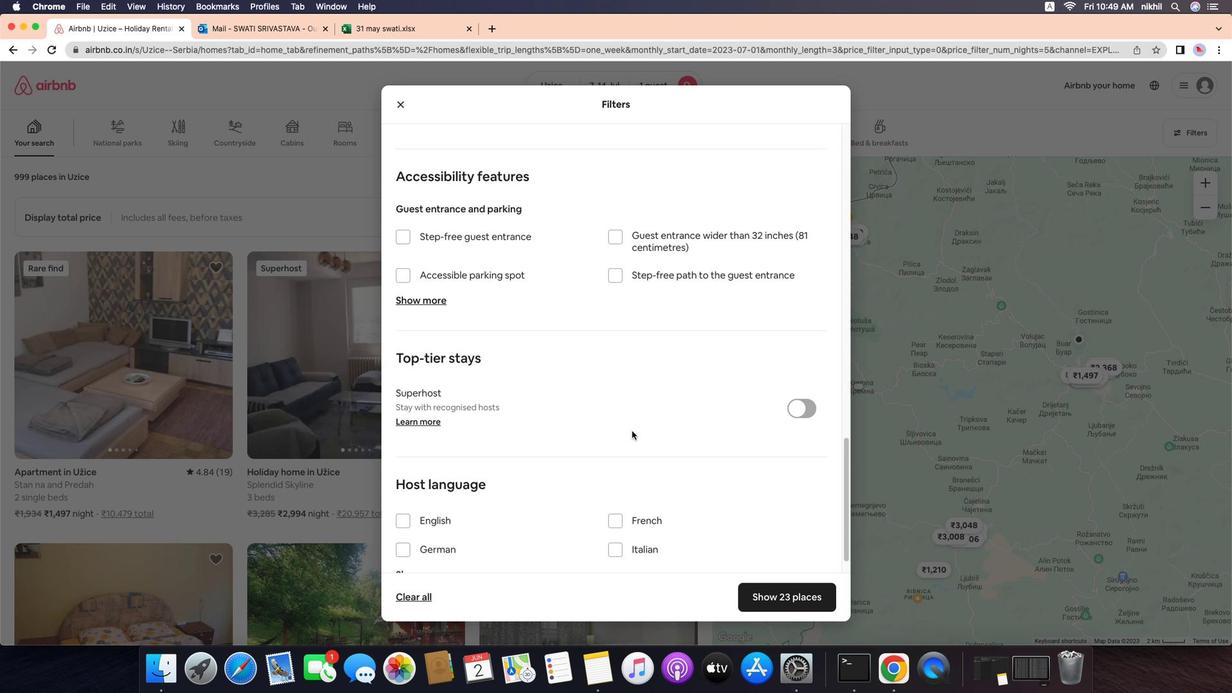 
Action: Mouse scrolled (627, 318) with delta (4, 47)
Screenshot: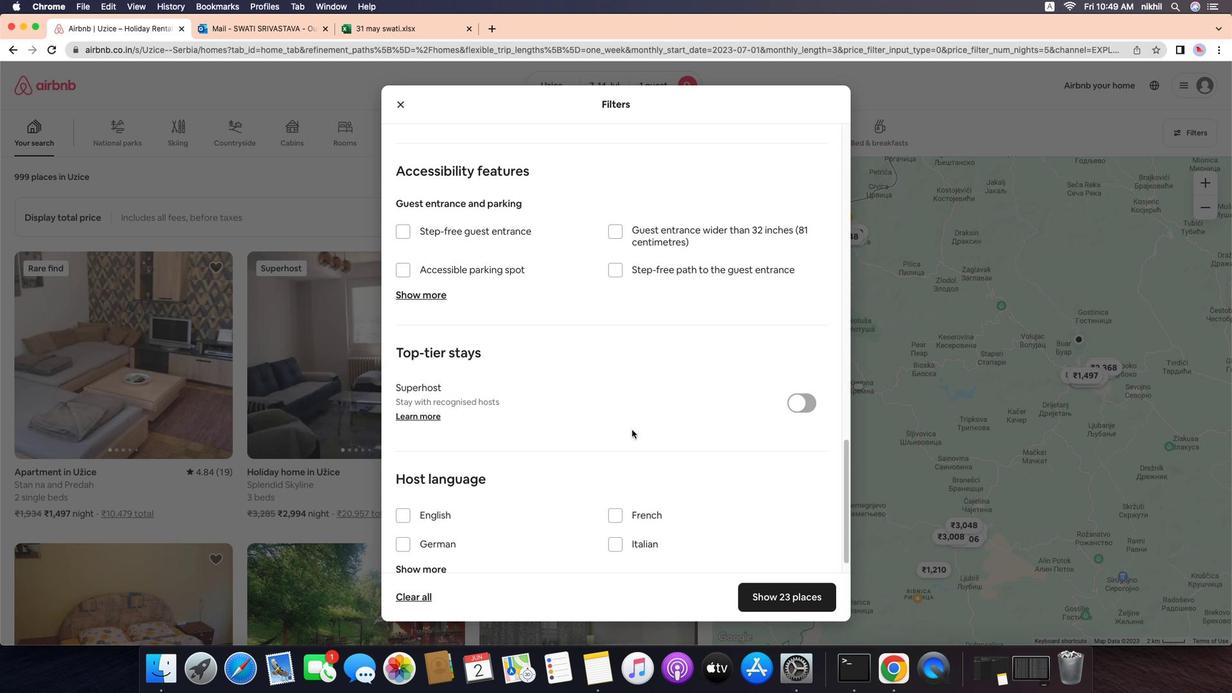 
Action: Mouse scrolled (627, 318) with delta (4, 45)
Screenshot: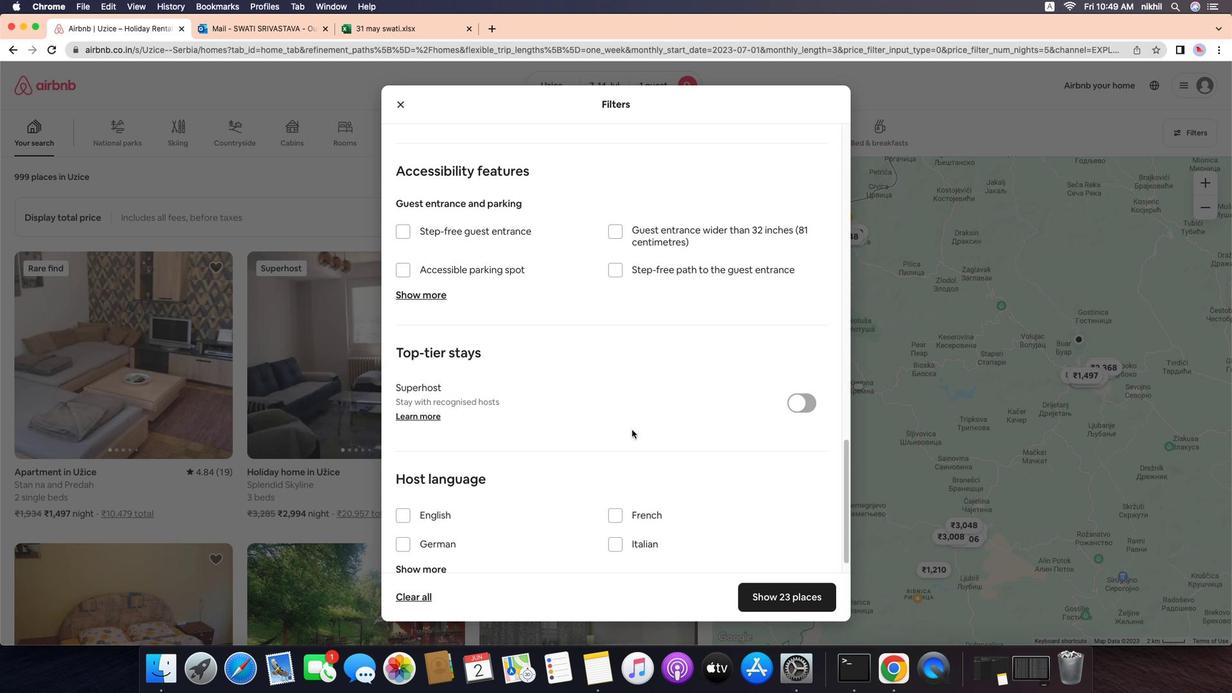 
Action: Mouse scrolled (627, 318) with delta (4, 44)
Screenshot: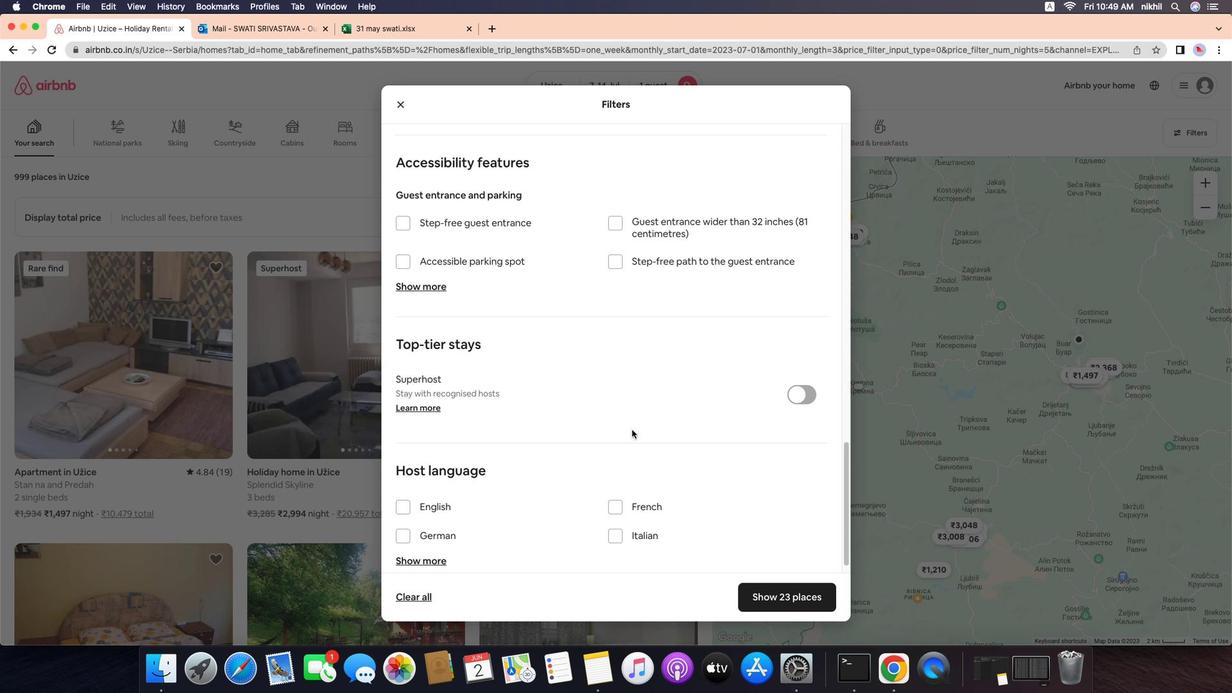 
Action: Mouse scrolled (627, 318) with delta (4, 44)
Screenshot: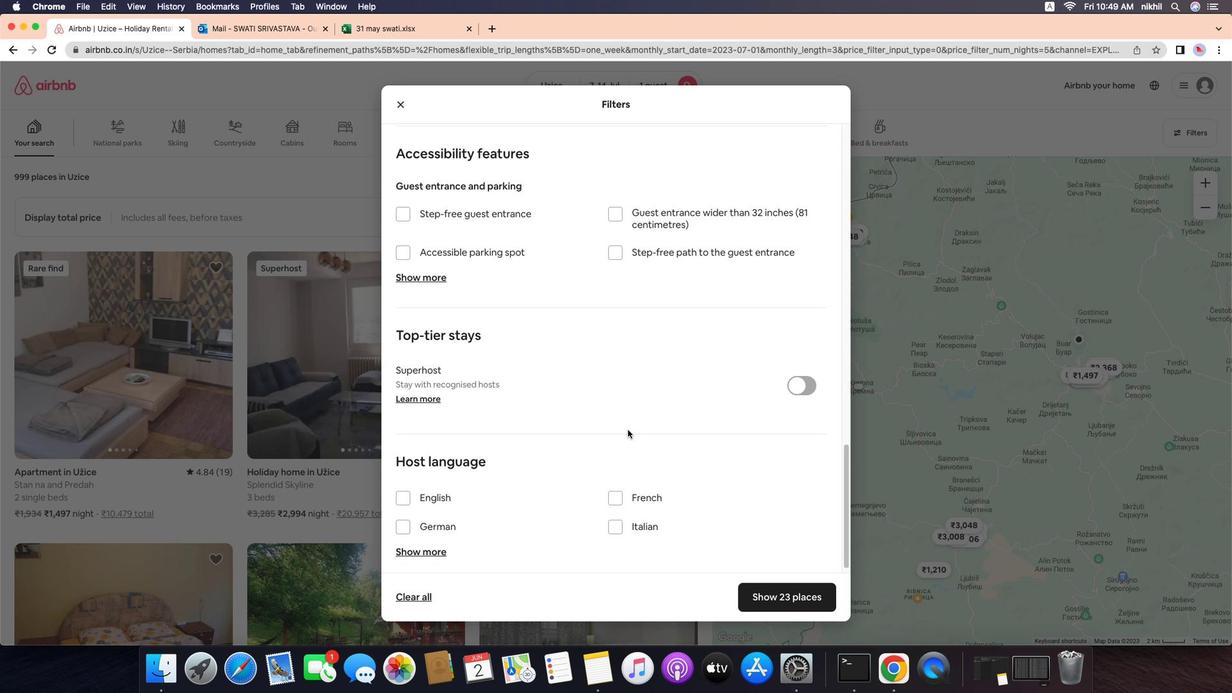 
Action: Mouse moved to (409, 353)
Screenshot: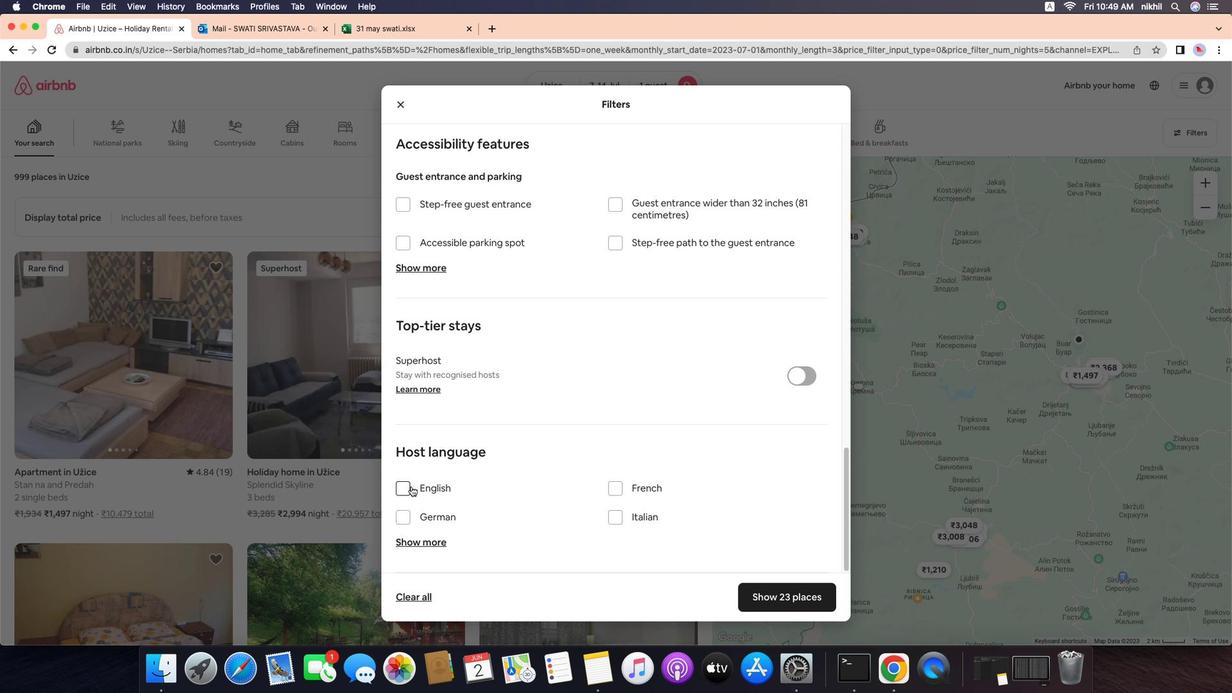 
Action: Mouse pressed left at (409, 353)
Screenshot: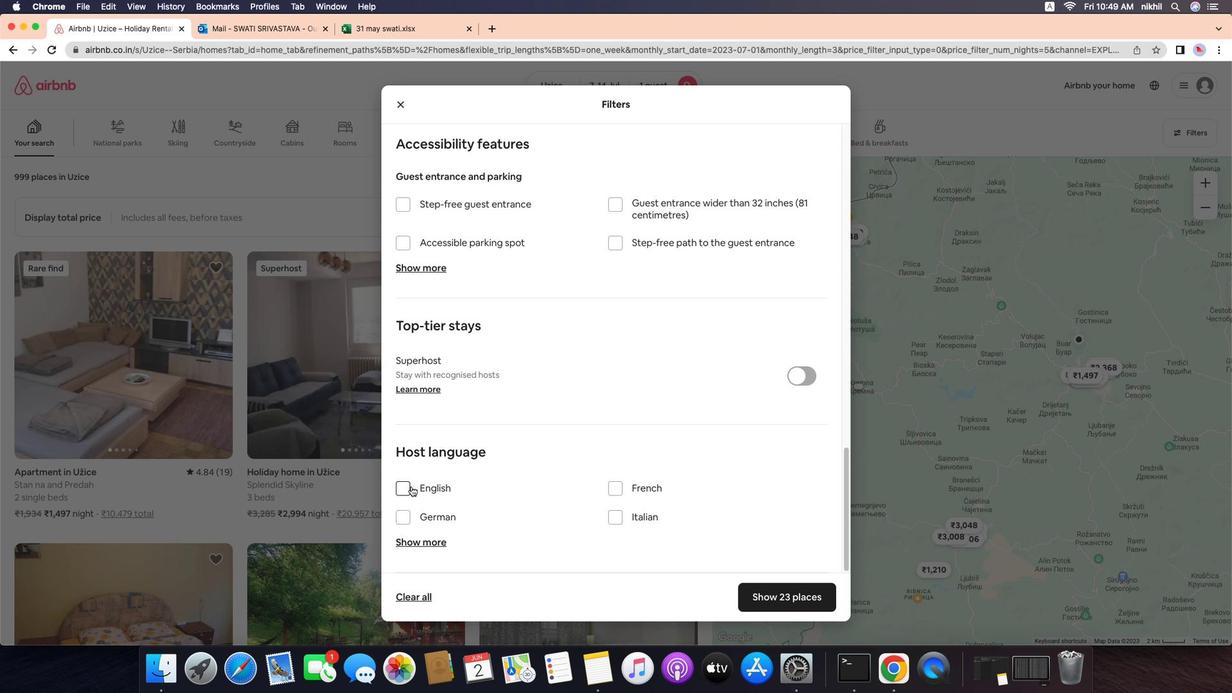 
Action: Mouse moved to (787, 421)
Screenshot: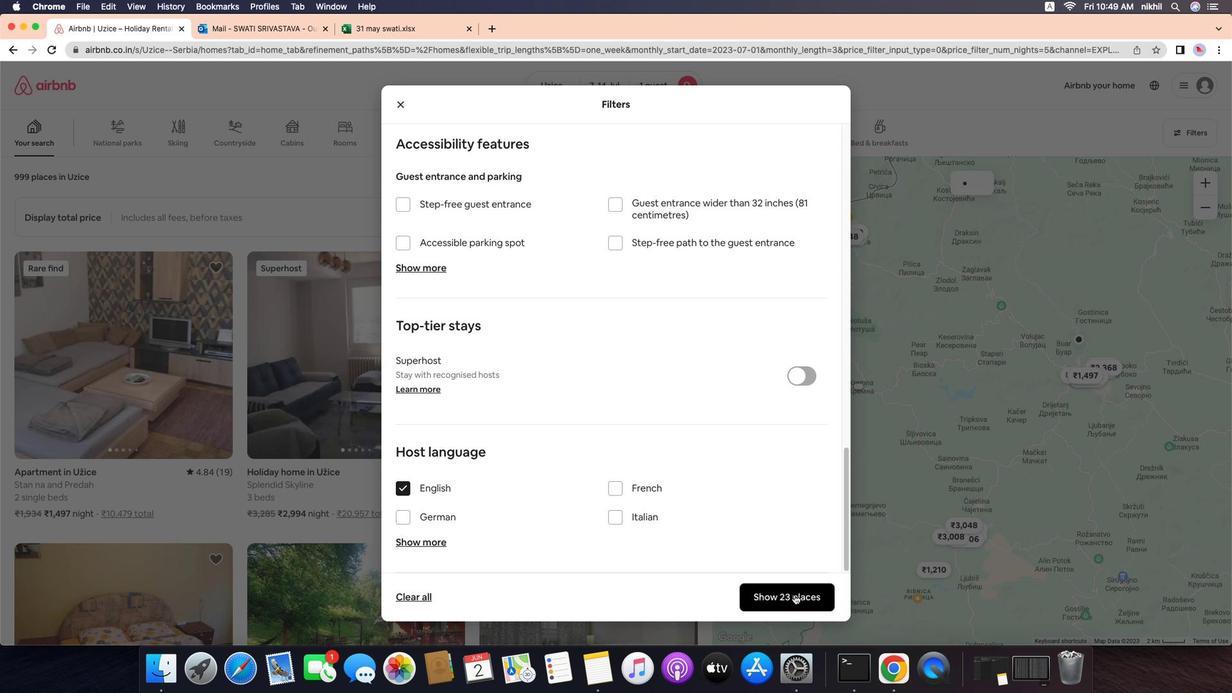 
Action: Mouse pressed left at (787, 421)
Screenshot: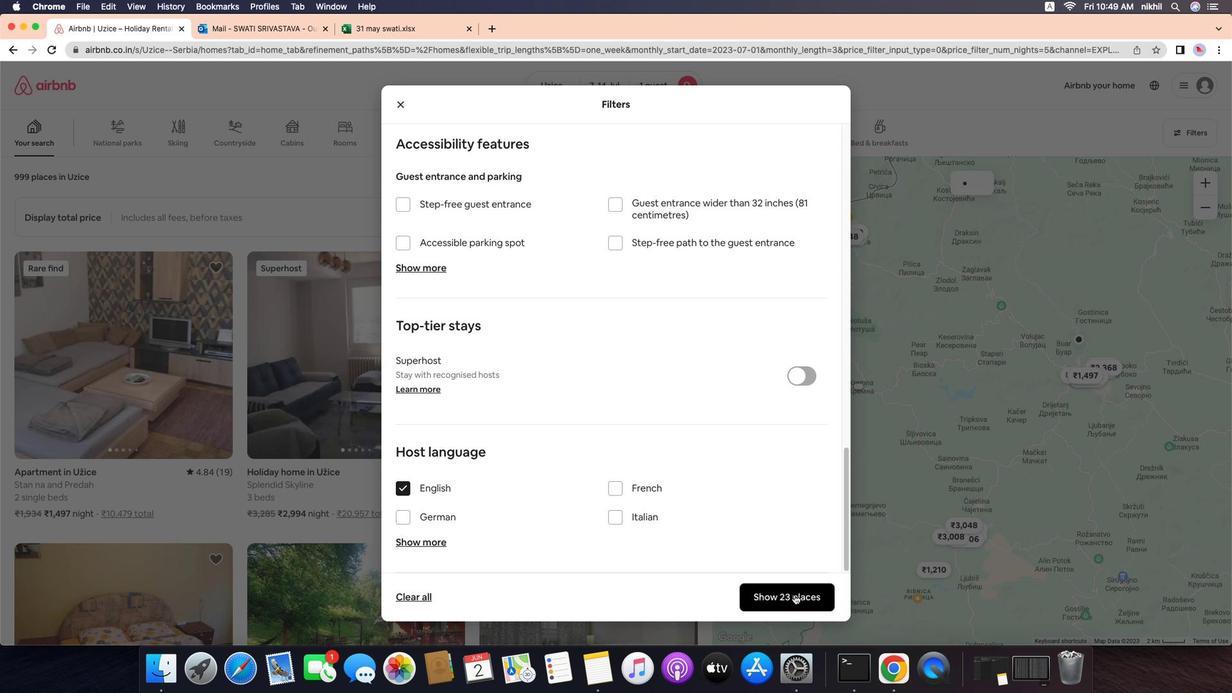 
Action: Mouse moved to (556, 161)
Screenshot: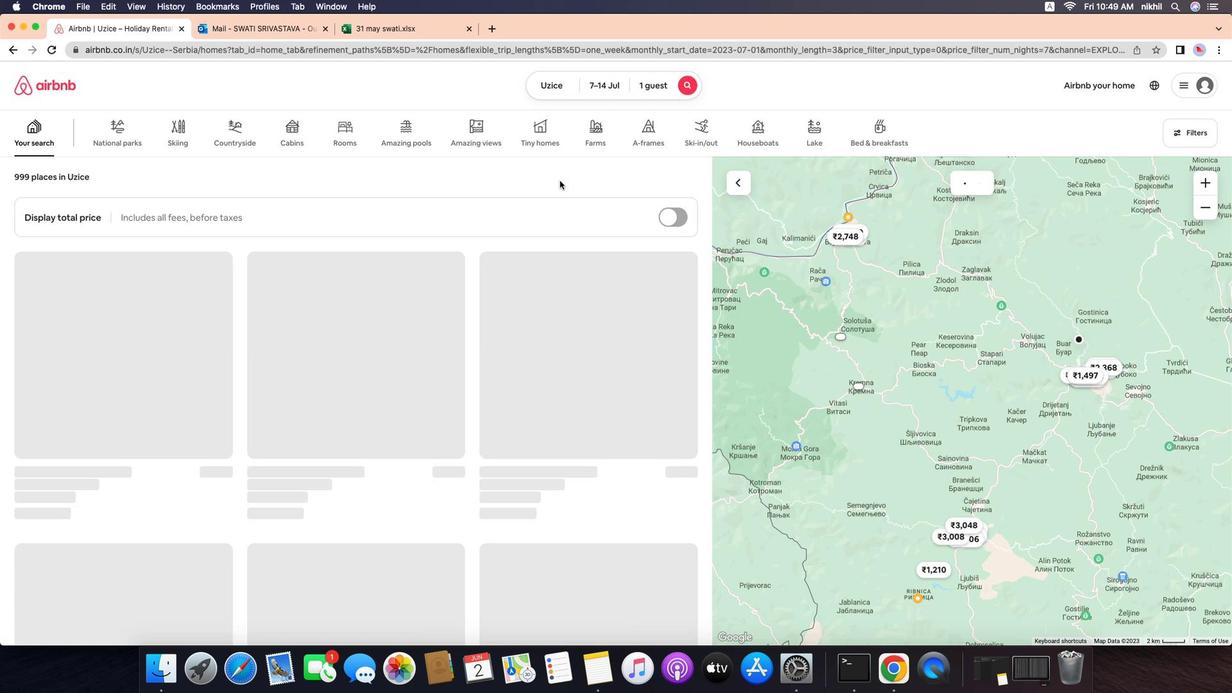 
